 Task: Look for space in Jāmuria, India from 8th June, 2023 to 19th June, 2023 for 1 adult in price range Rs.5000 to Rs.12000. Place can be shared room with 1  bedroom having 1 bed and 1 bathroom. Property type can be house, flat, guest house, hotel. Booking option can be shelf check-in. Required host language is English.
Action: Mouse moved to (481, 122)
Screenshot: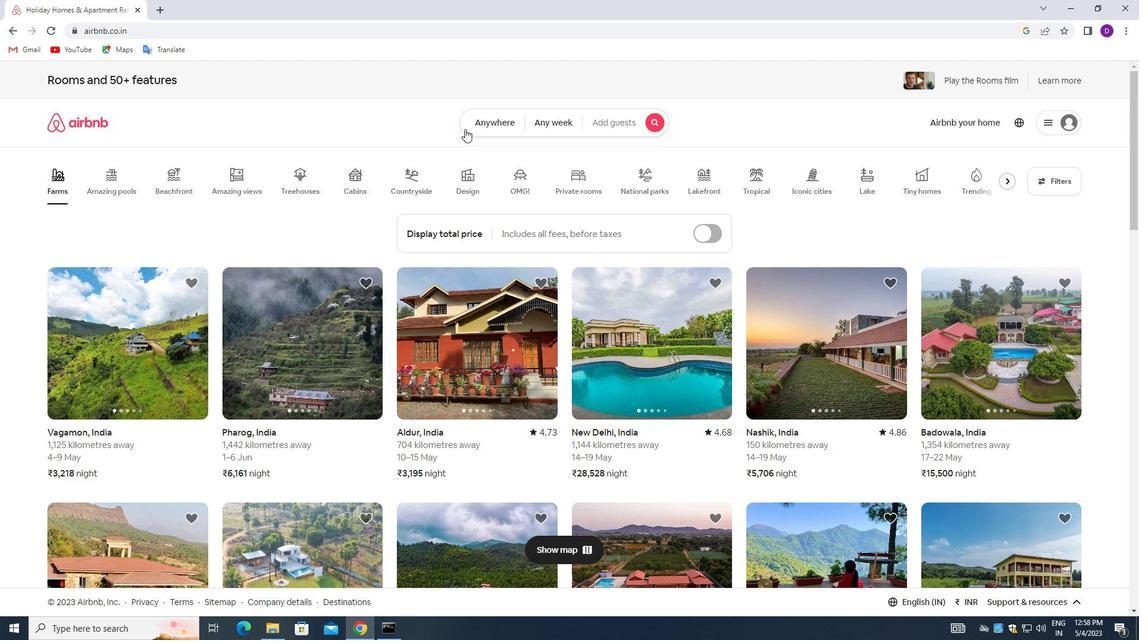 
Action: Mouse pressed left at (481, 122)
Screenshot: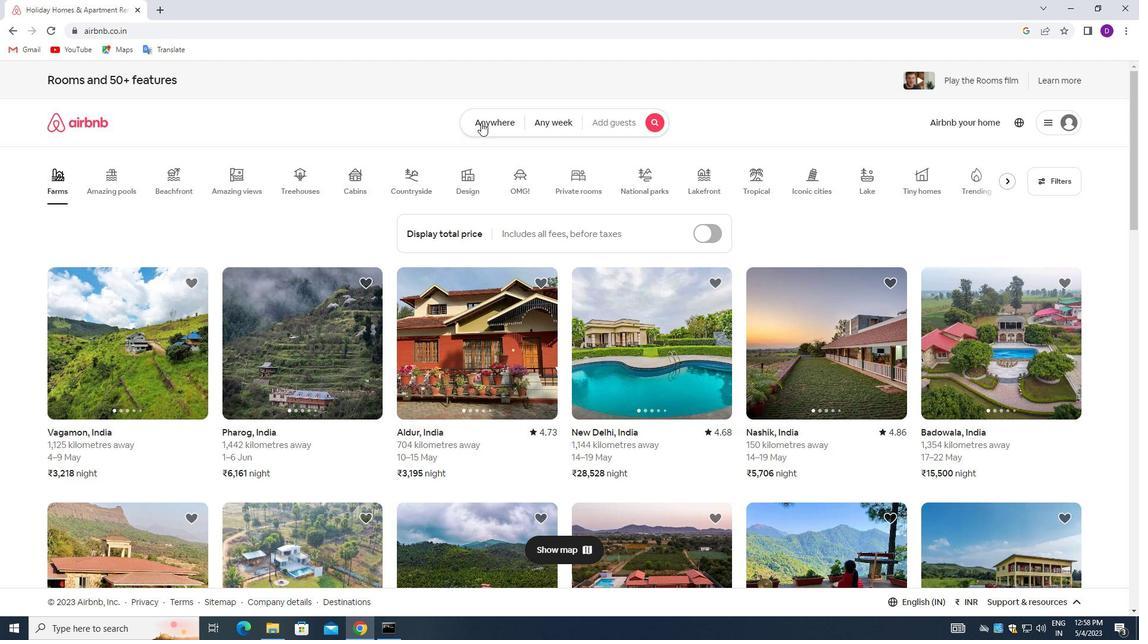 
Action: Mouse moved to (435, 163)
Screenshot: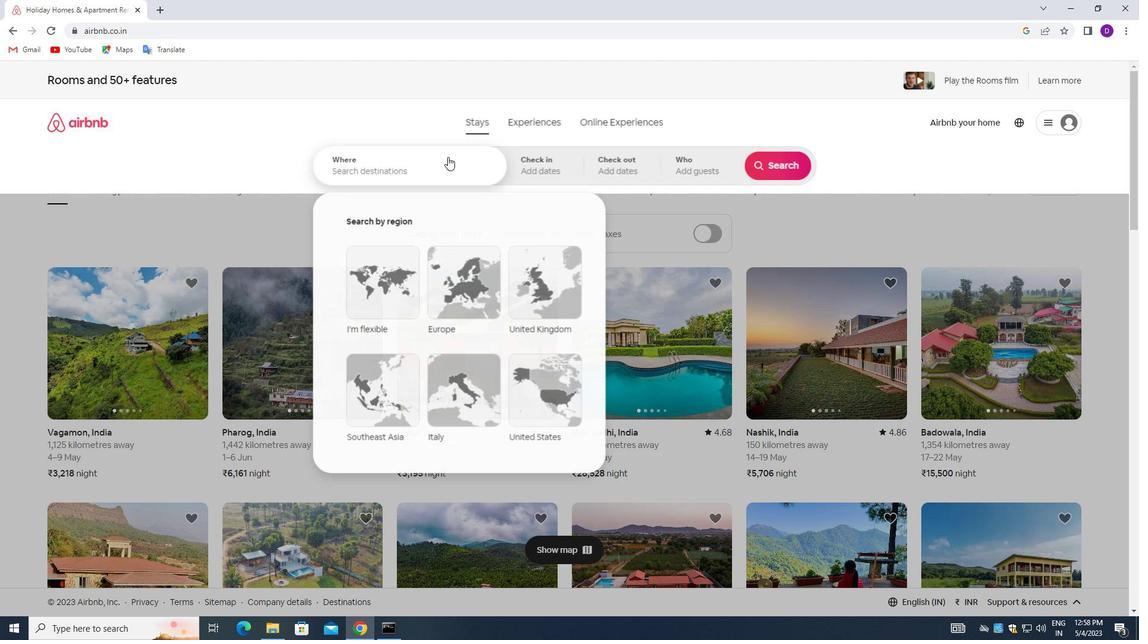 
Action: Mouse pressed left at (435, 163)
Screenshot: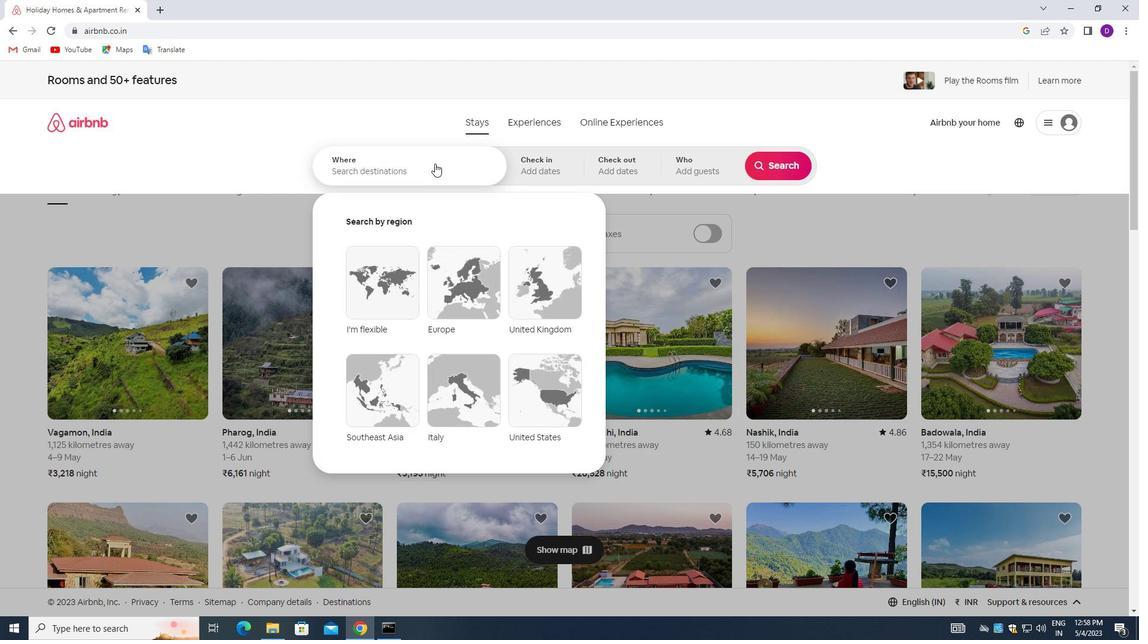 
Action: Mouse moved to (256, 160)
Screenshot: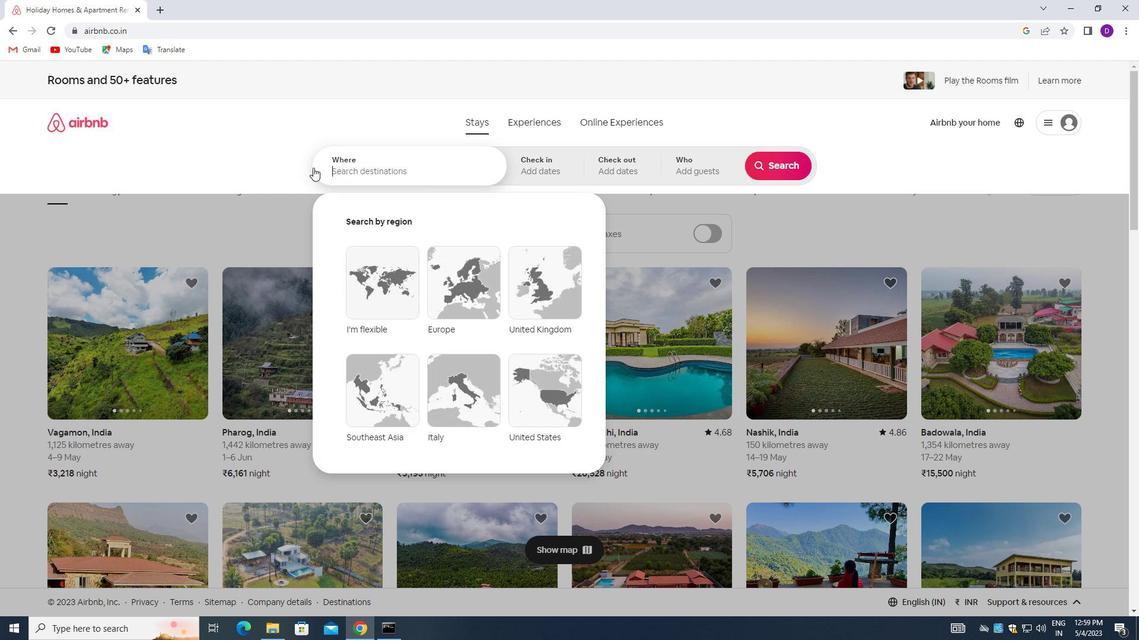 
Action: Key pressed <Key.shift>JAMURIA,<Key.space><Key.shift>INDIA<Key.enter>
Screenshot: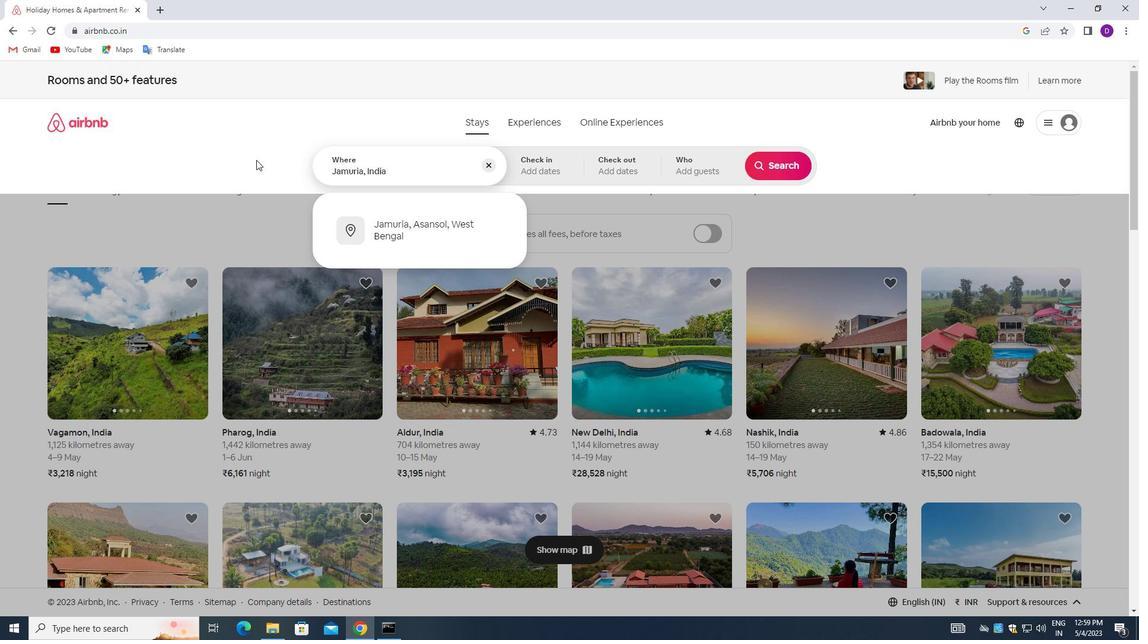 
Action: Mouse moved to (712, 337)
Screenshot: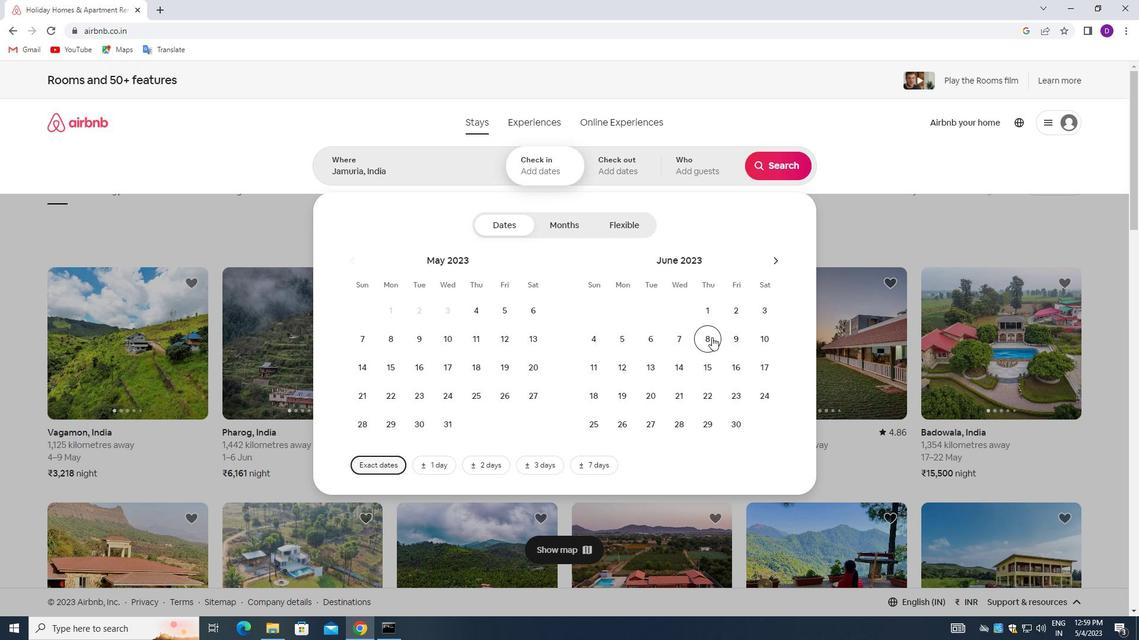 
Action: Mouse pressed left at (712, 337)
Screenshot: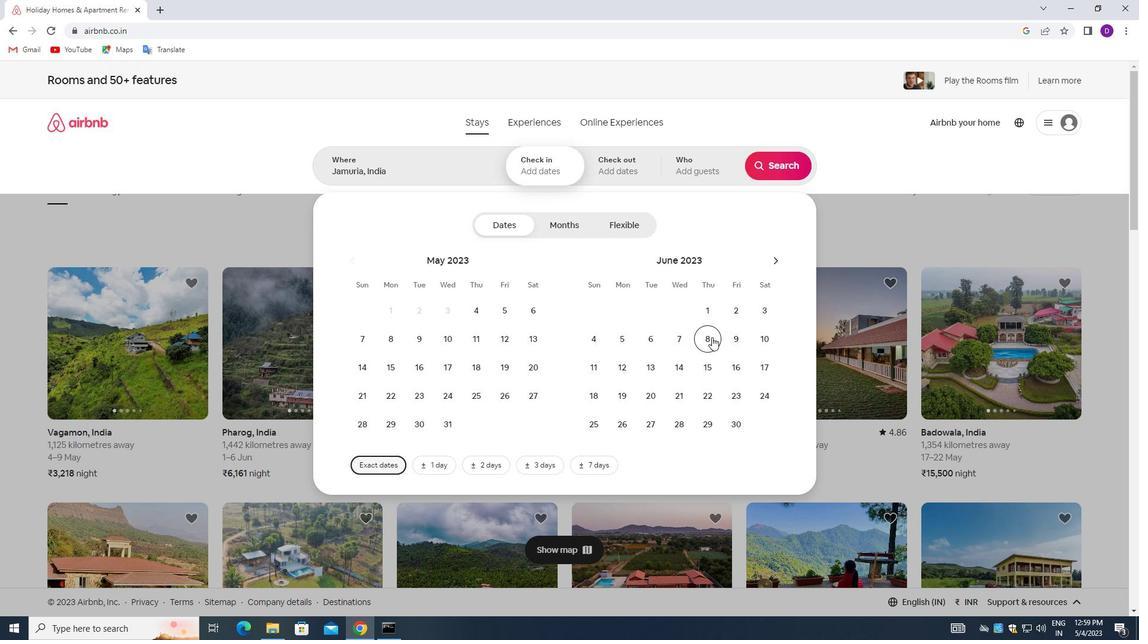
Action: Mouse moved to (631, 397)
Screenshot: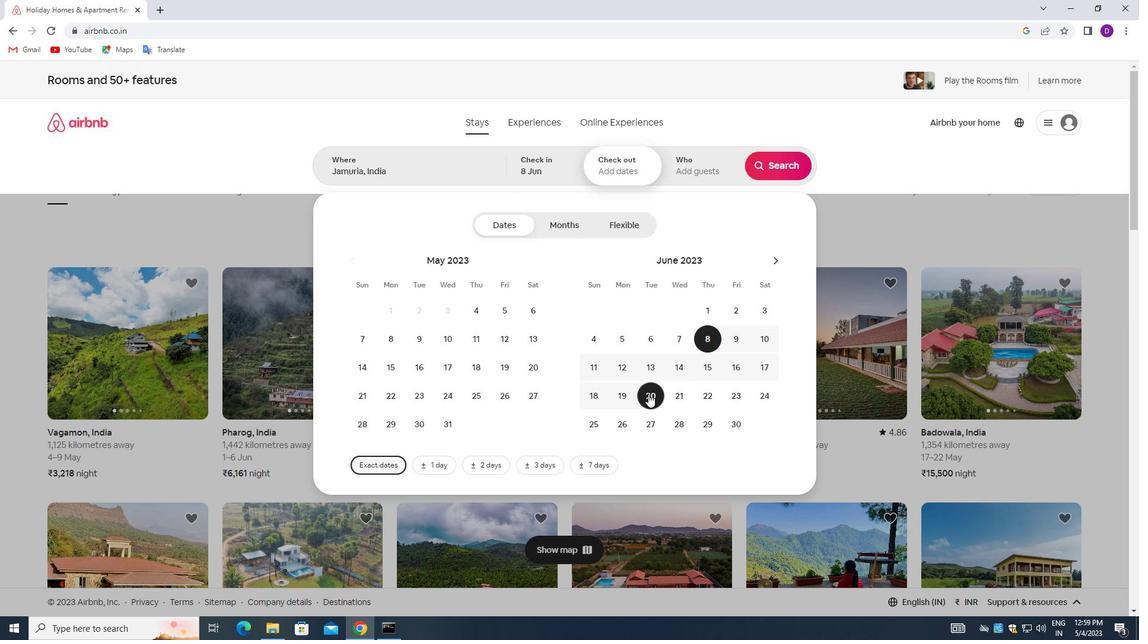 
Action: Mouse pressed left at (631, 397)
Screenshot: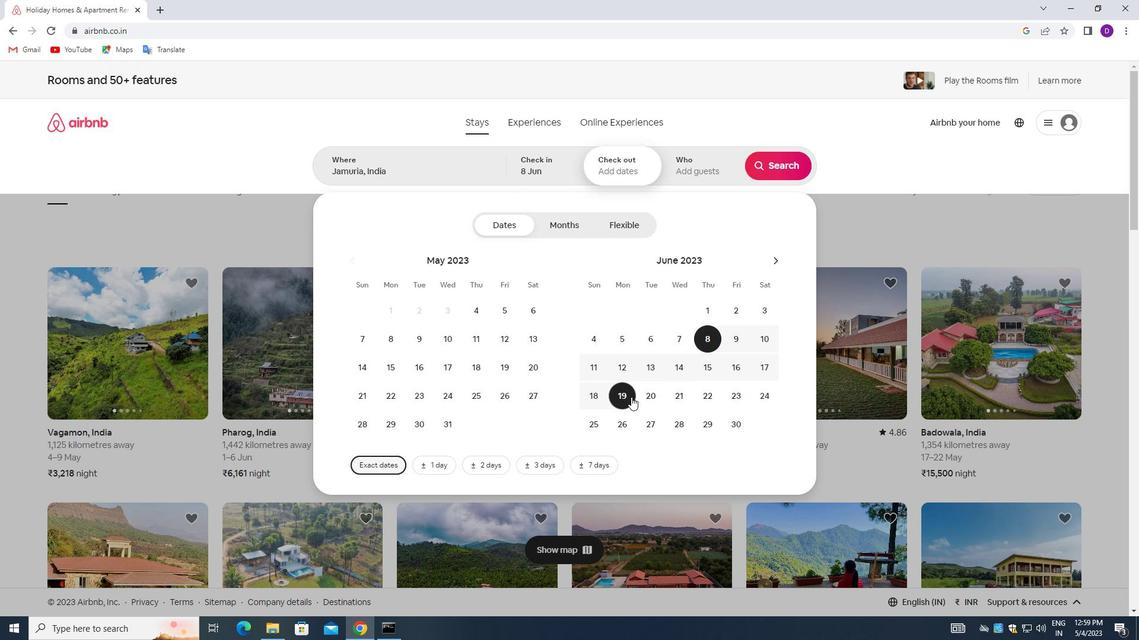 
Action: Mouse moved to (690, 167)
Screenshot: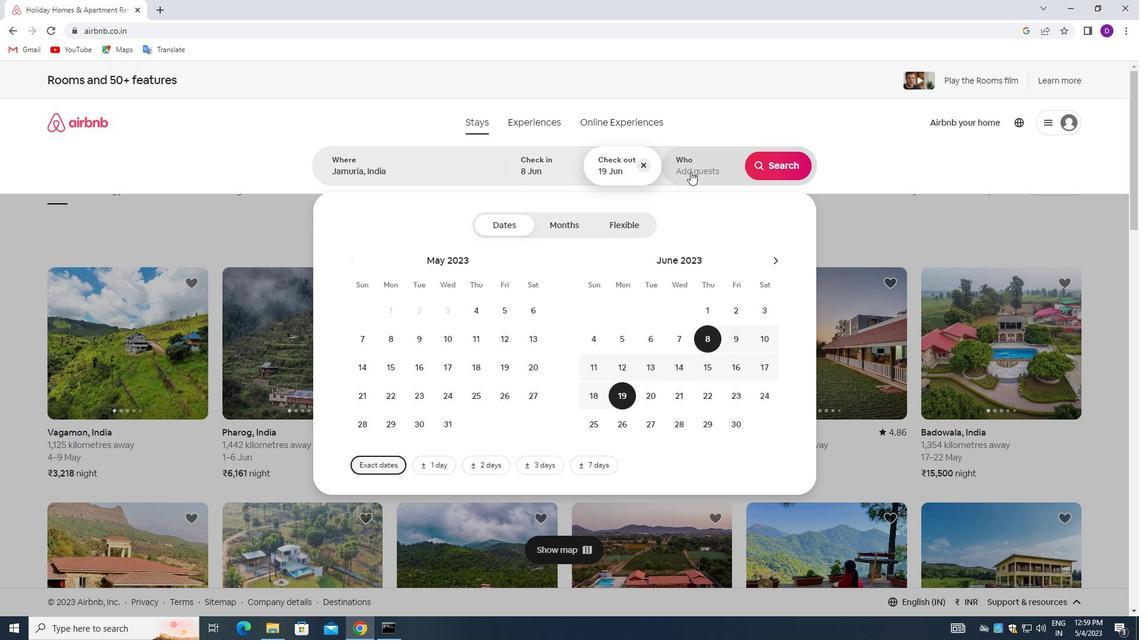
Action: Mouse pressed left at (690, 167)
Screenshot: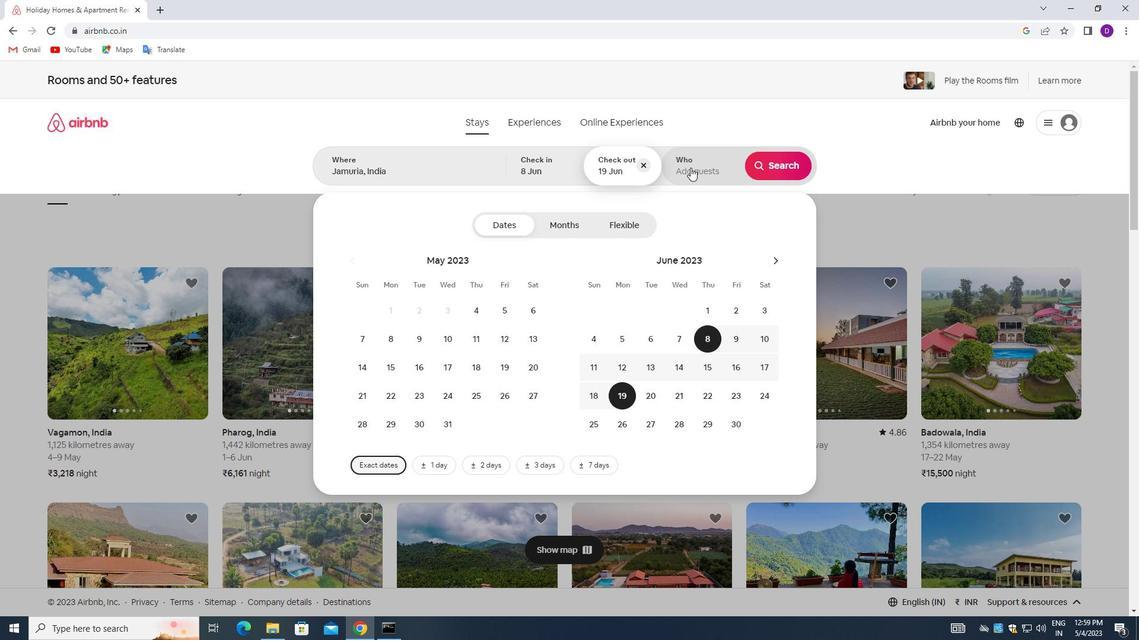 
Action: Mouse moved to (785, 224)
Screenshot: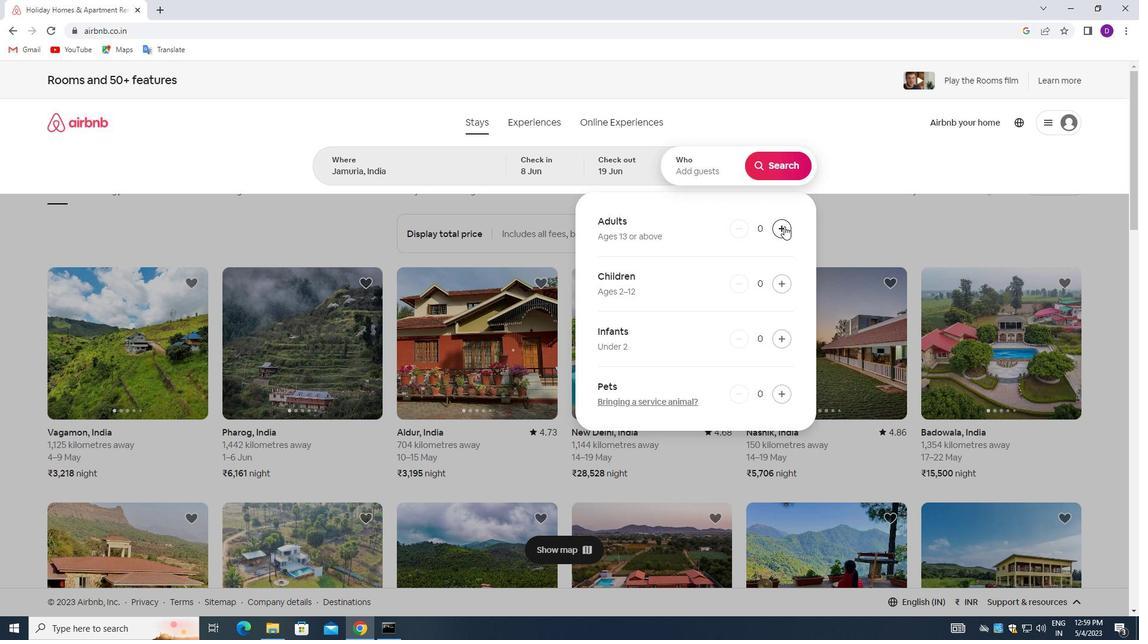 
Action: Mouse pressed left at (785, 224)
Screenshot: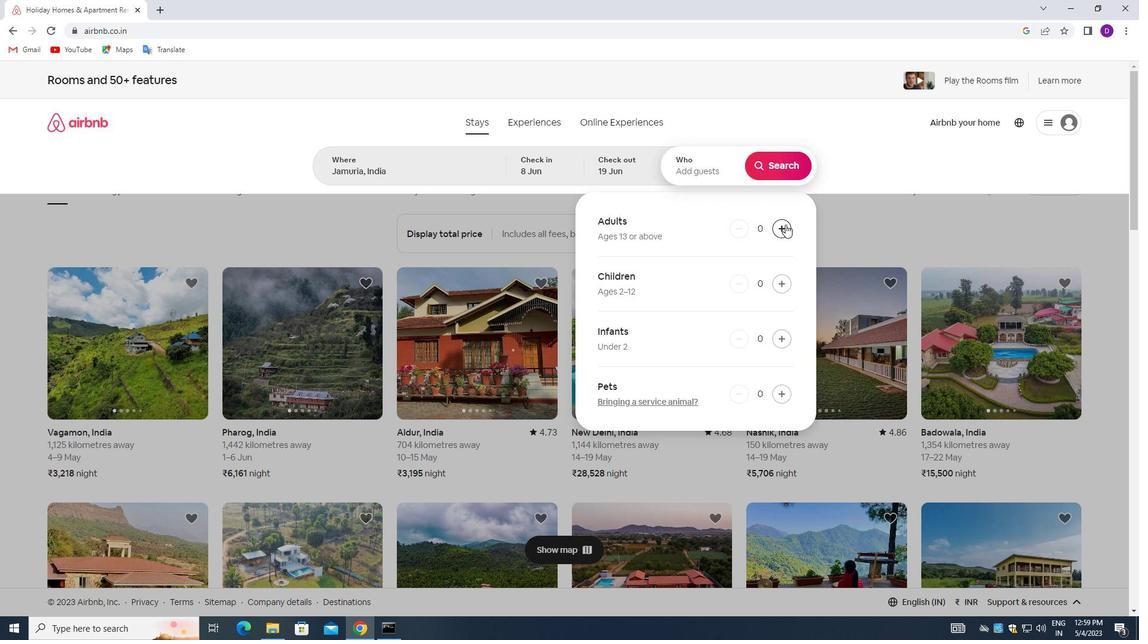 
Action: Mouse moved to (775, 162)
Screenshot: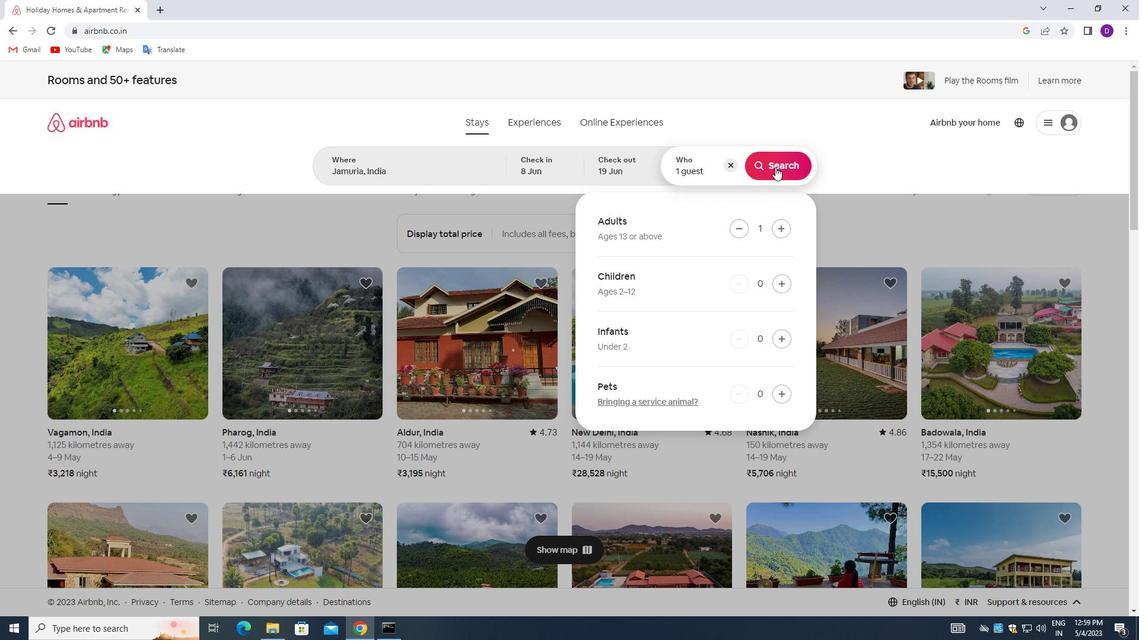 
Action: Mouse pressed left at (775, 162)
Screenshot: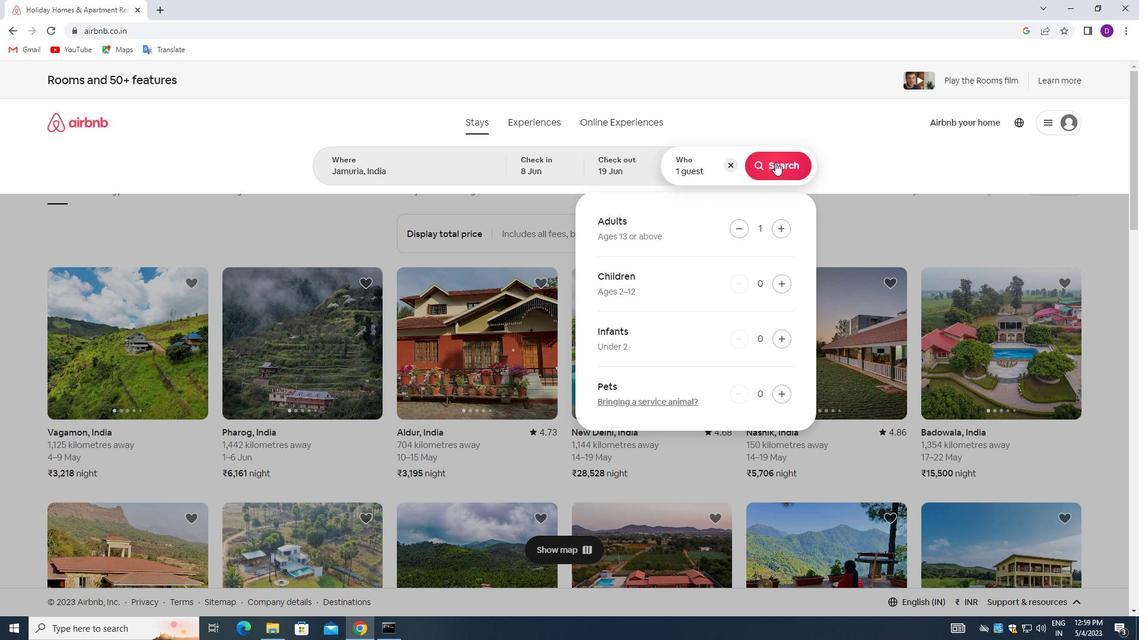 
Action: Mouse moved to (1068, 129)
Screenshot: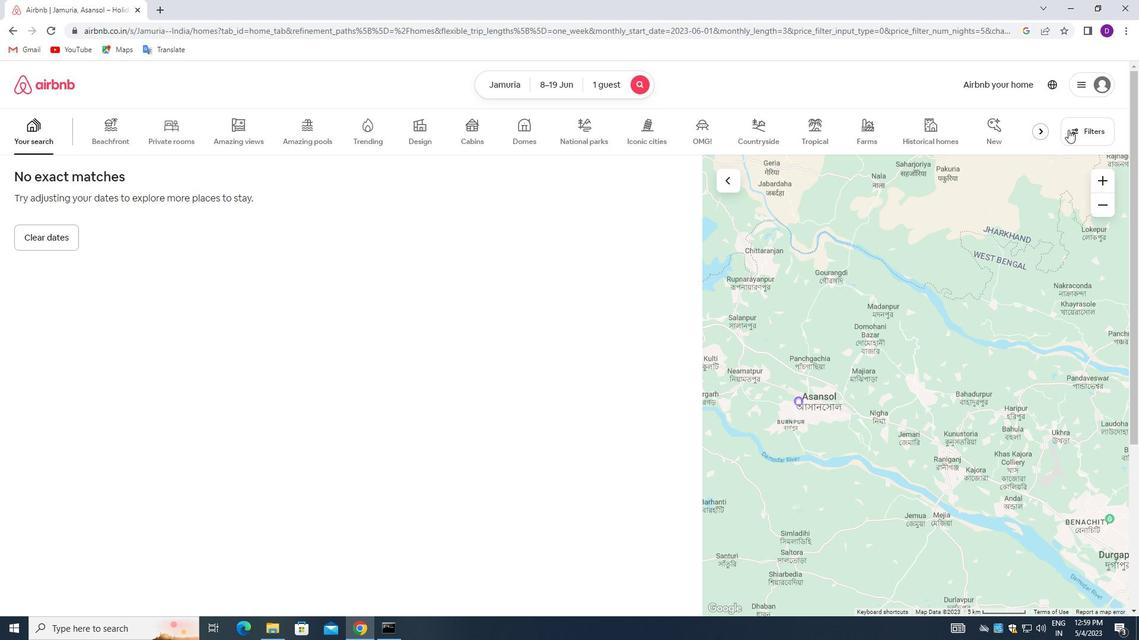 
Action: Mouse pressed left at (1068, 129)
Screenshot: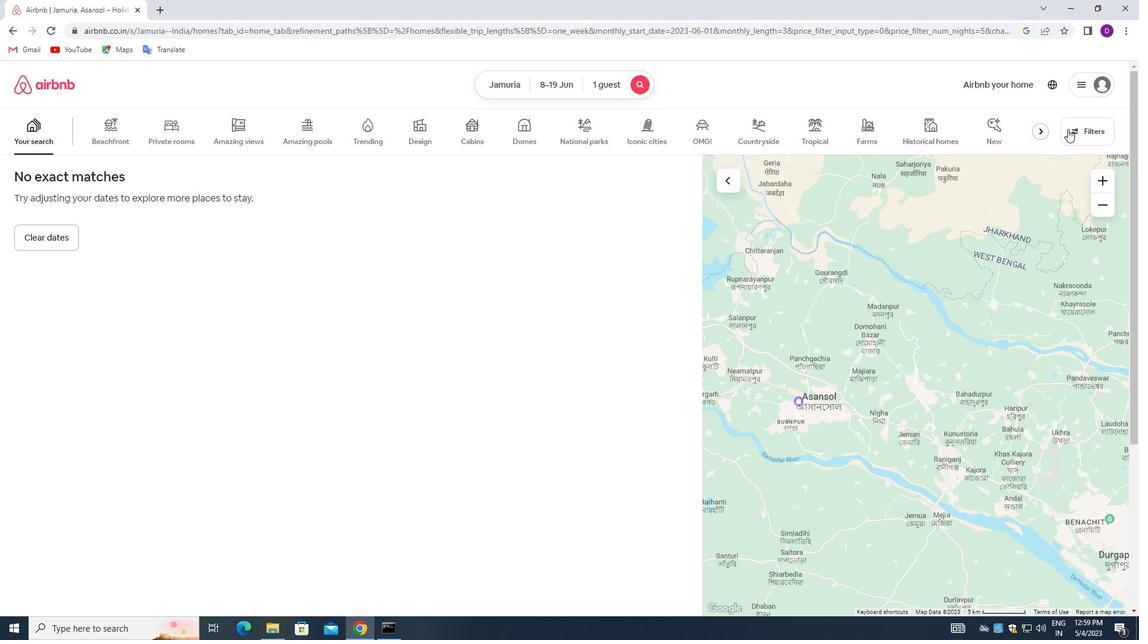 
Action: Mouse moved to (413, 205)
Screenshot: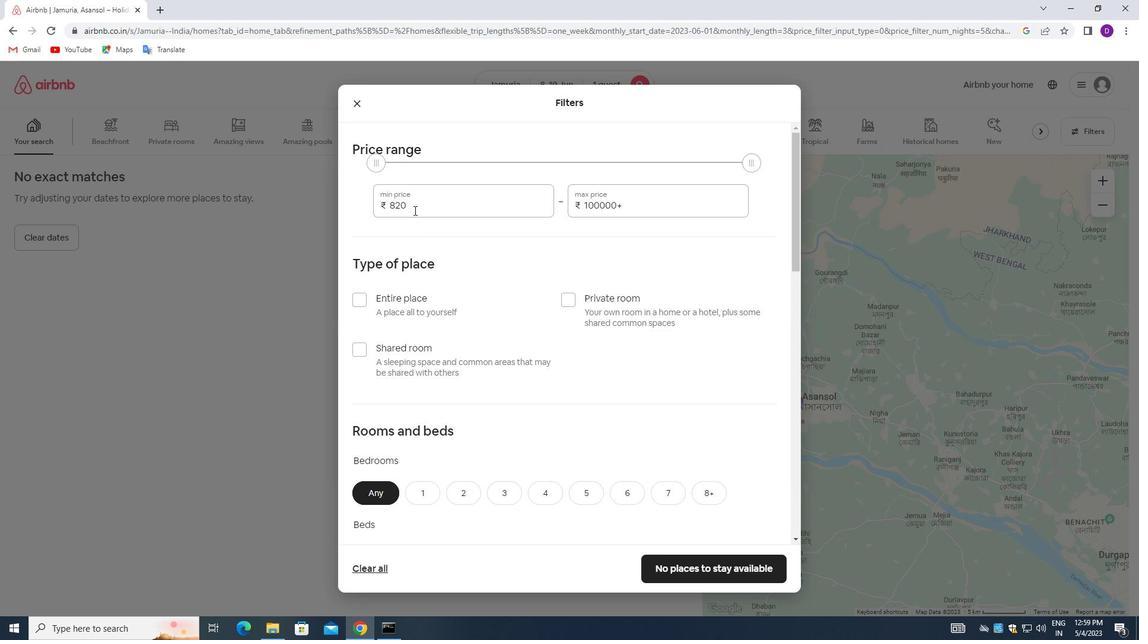 
Action: Mouse pressed left at (413, 205)
Screenshot: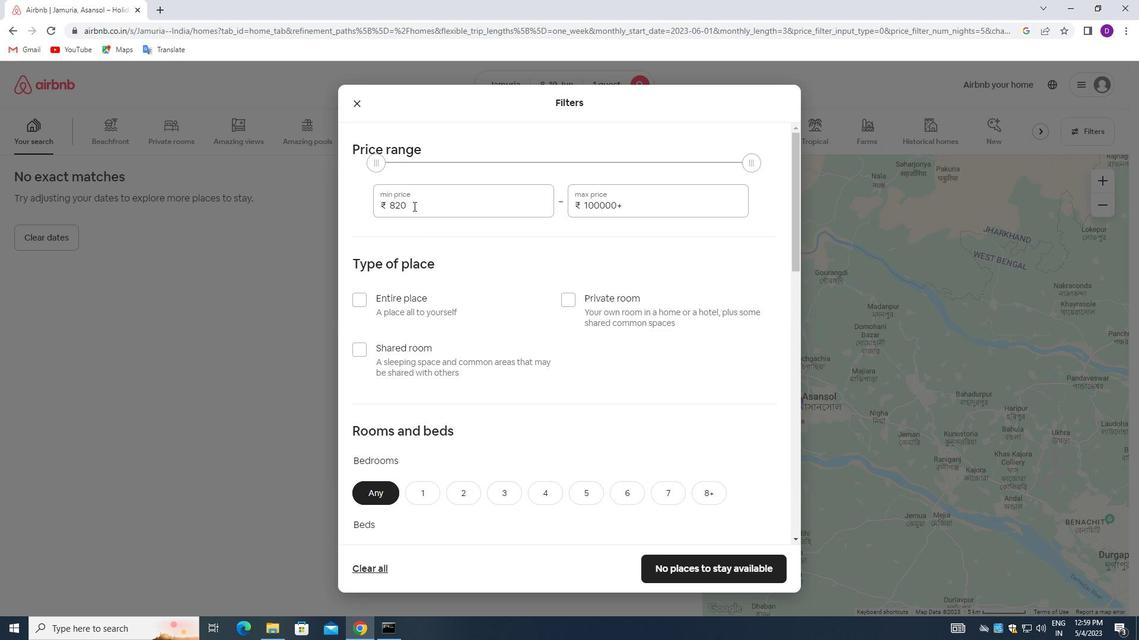 
Action: Mouse moved to (412, 204)
Screenshot: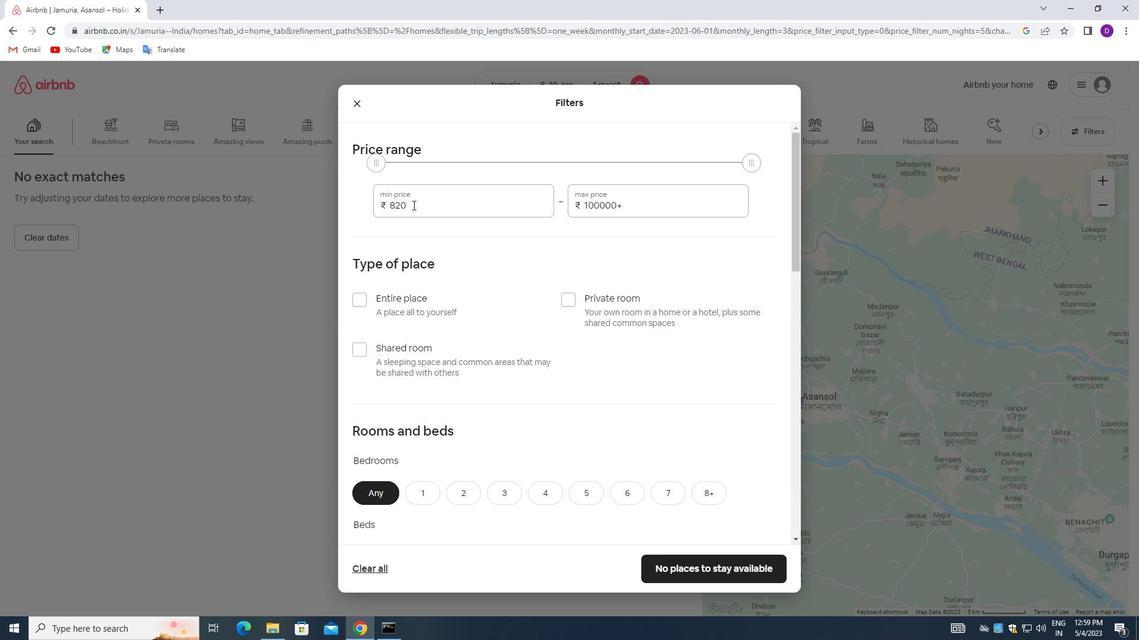 
Action: Mouse pressed left at (412, 204)
Screenshot: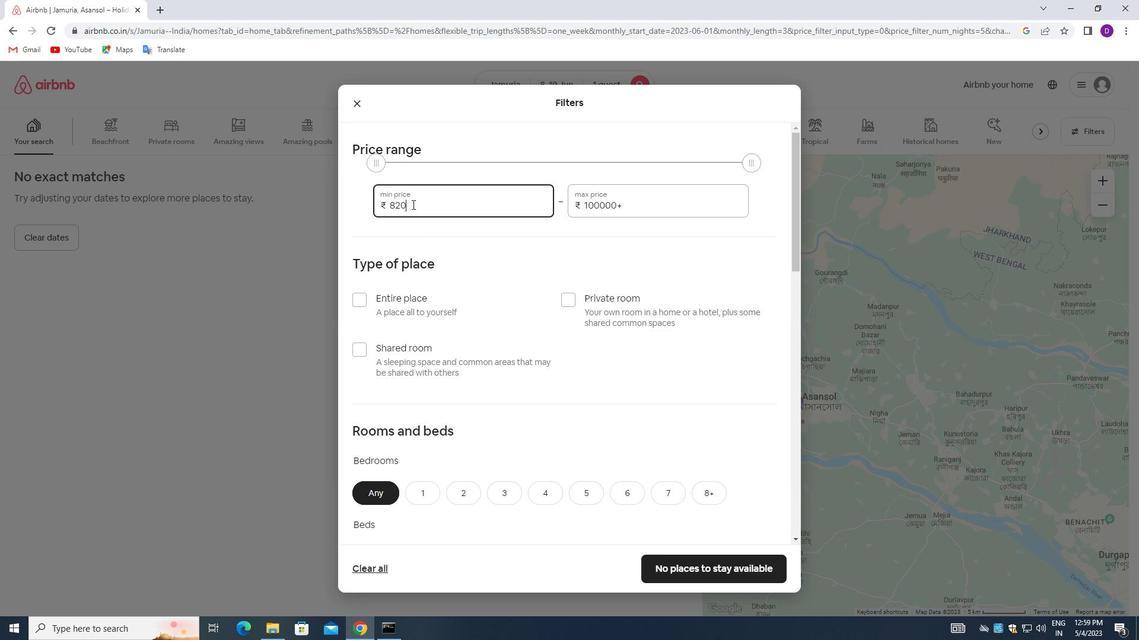 
Action: Key pressed 5000<Key.tab>12000
Screenshot: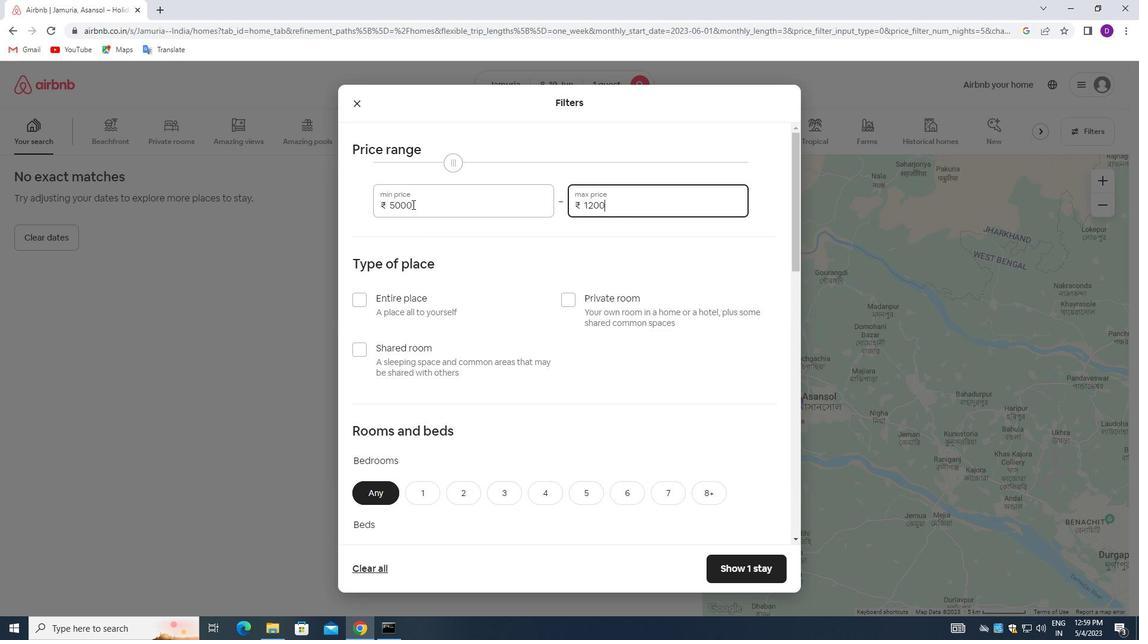 
Action: Mouse moved to (563, 321)
Screenshot: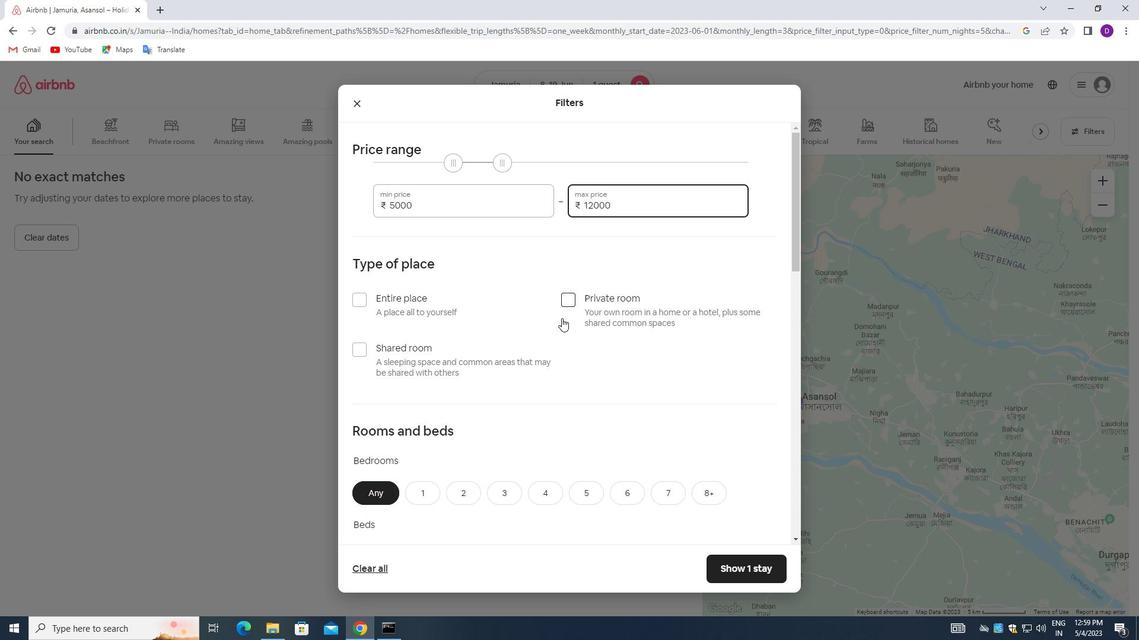 
Action: Mouse scrolled (563, 320) with delta (0, 0)
Screenshot: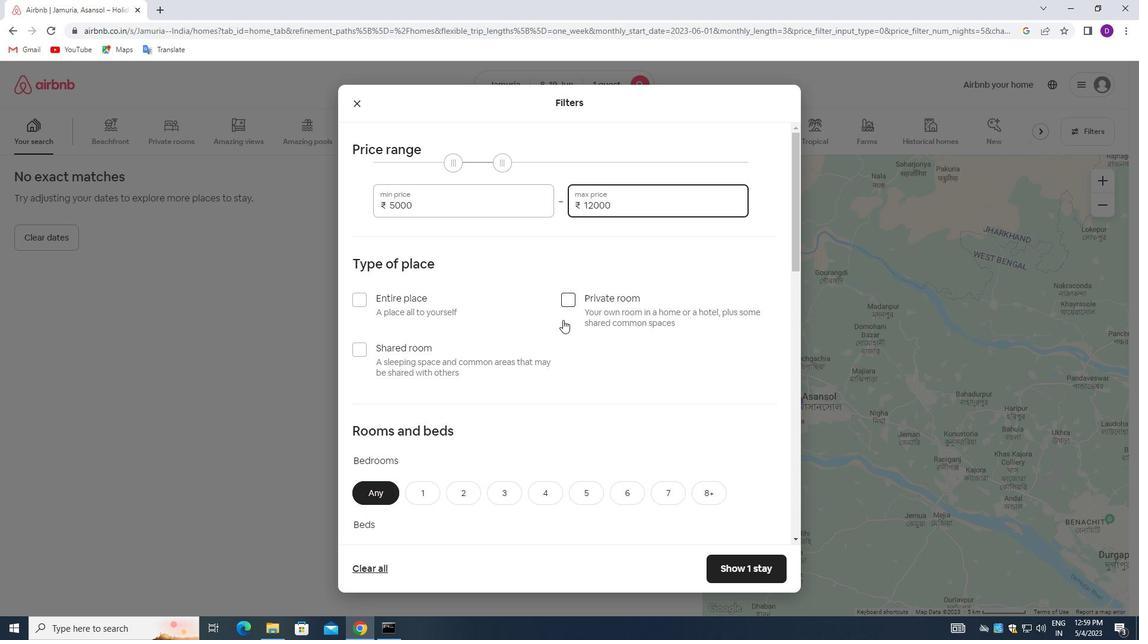
Action: Mouse moved to (559, 362)
Screenshot: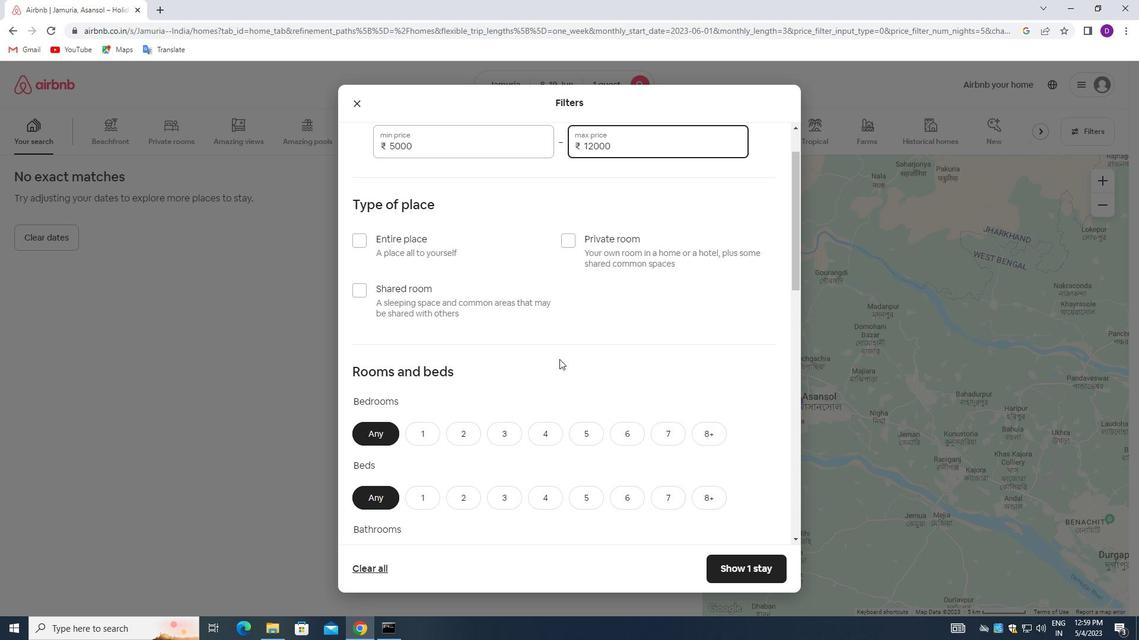 
Action: Mouse scrolled (559, 362) with delta (0, 0)
Screenshot: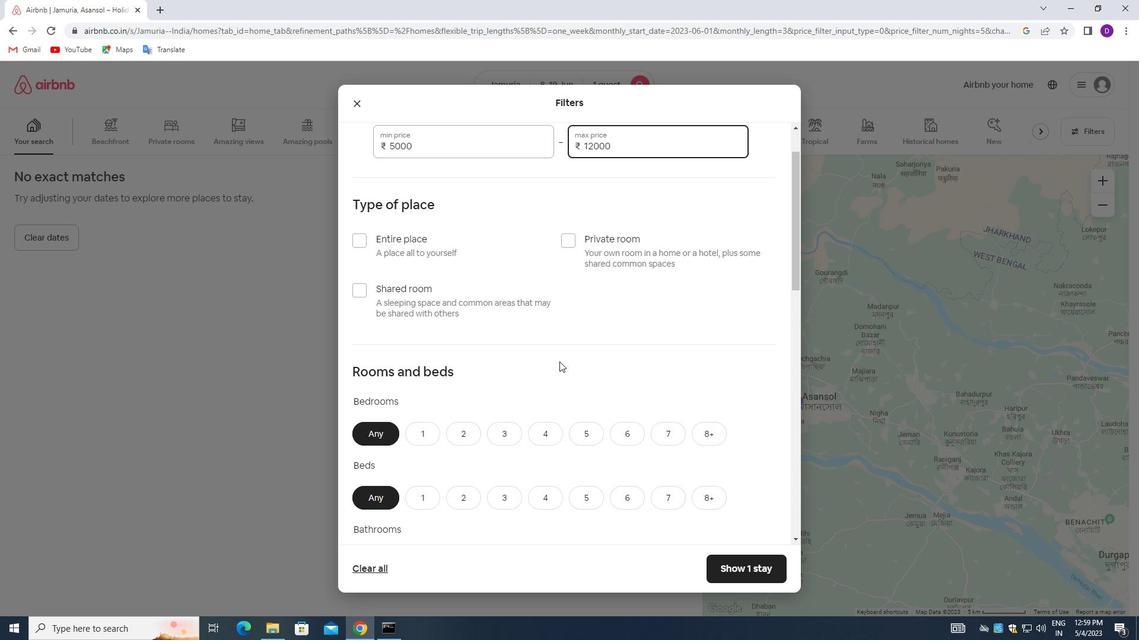 
Action: Mouse moved to (570, 354)
Screenshot: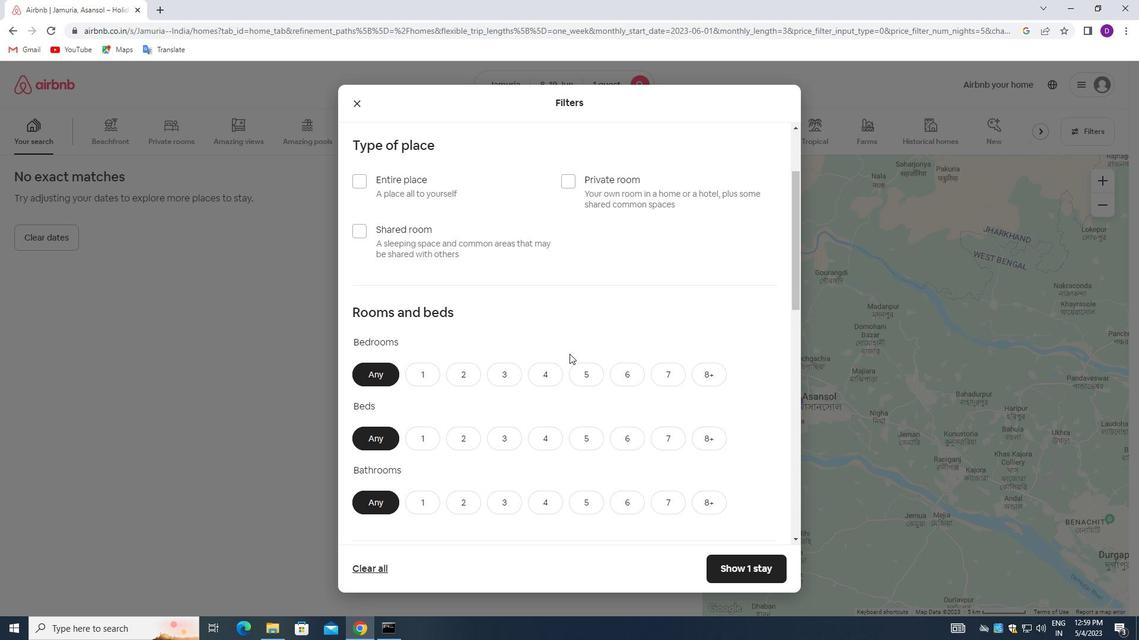 
Action: Mouse scrolled (570, 353) with delta (0, 0)
Screenshot: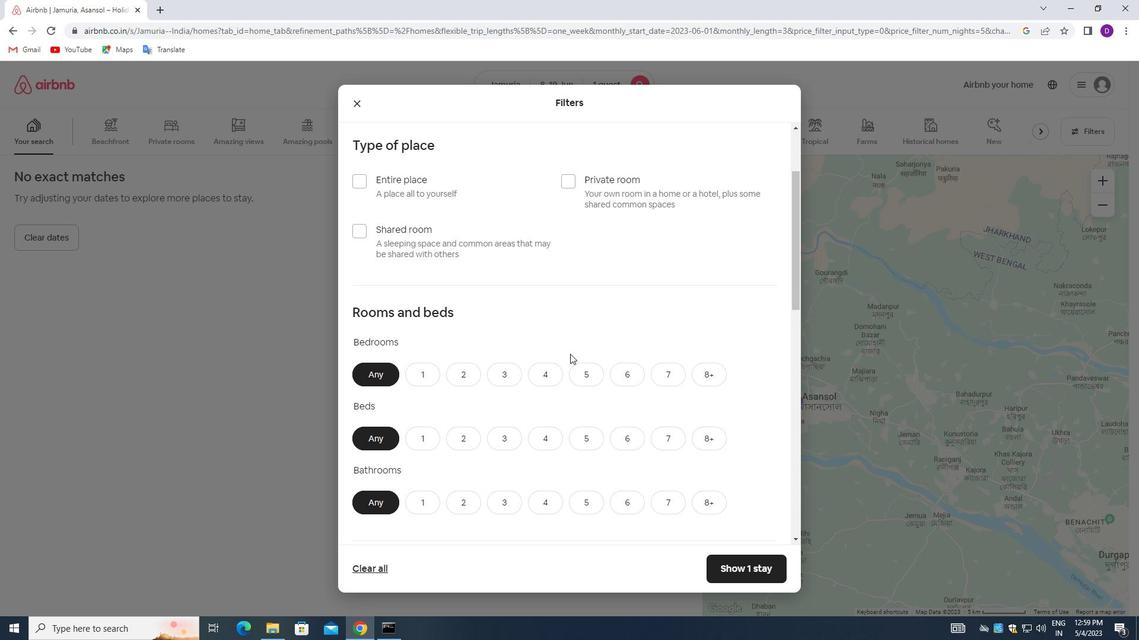 
Action: Mouse moved to (489, 330)
Screenshot: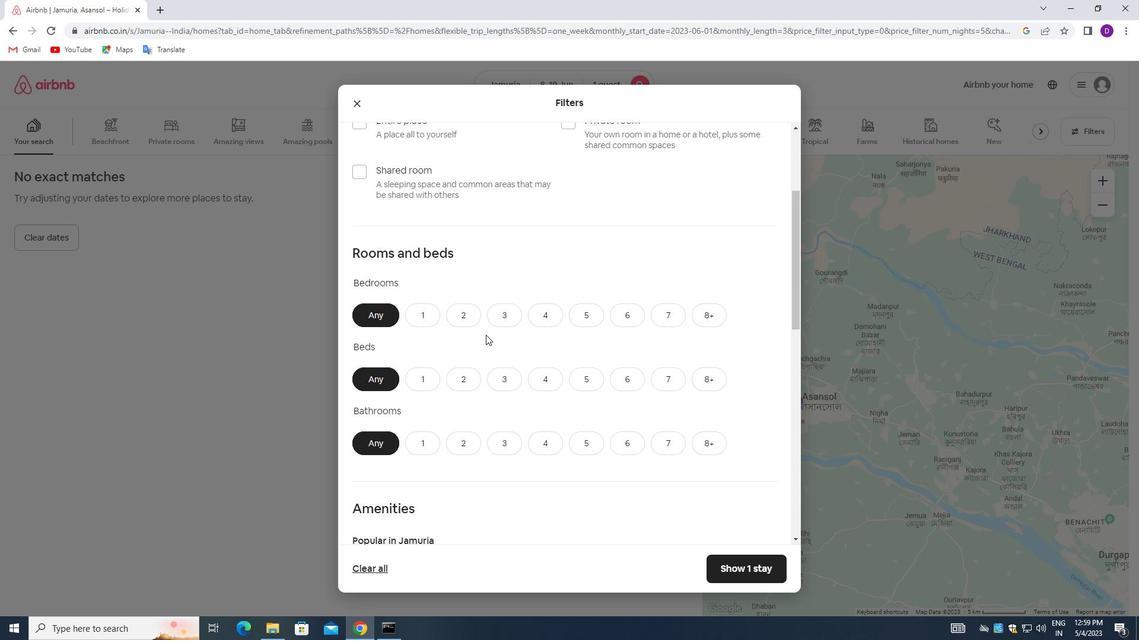 
Action: Mouse scrolled (489, 331) with delta (0, 0)
Screenshot: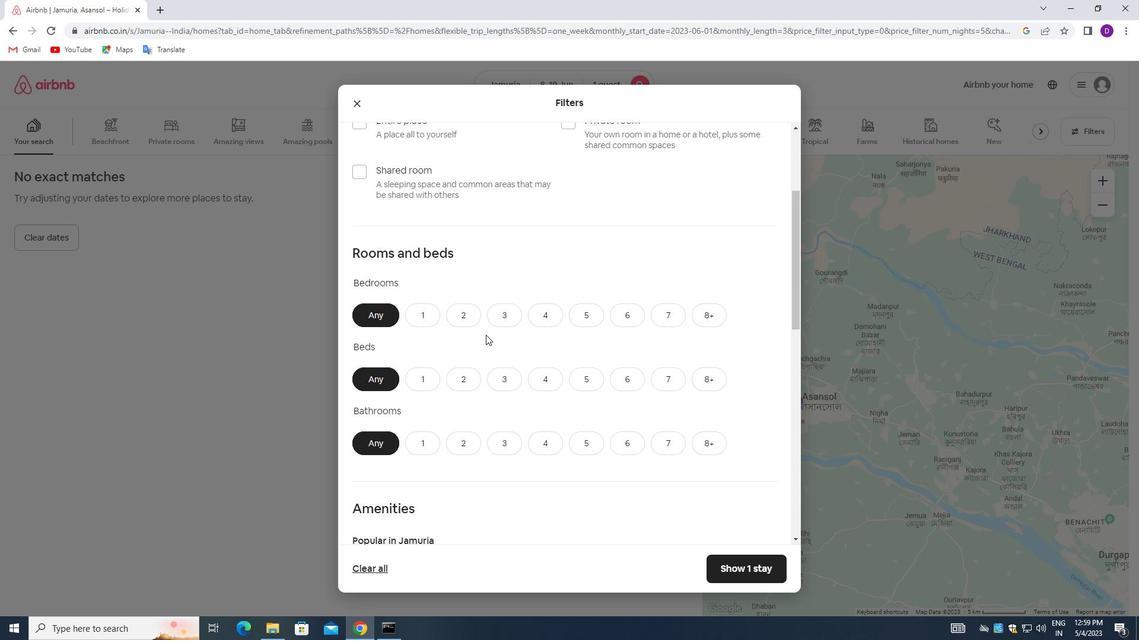 
Action: Mouse moved to (360, 227)
Screenshot: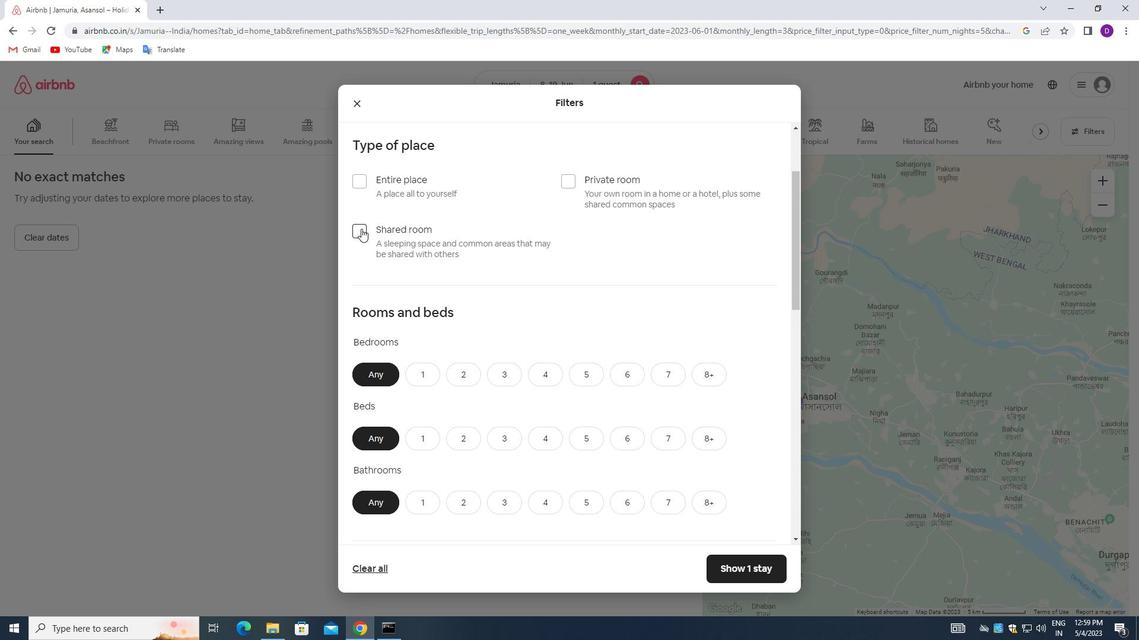 
Action: Mouse pressed left at (360, 227)
Screenshot: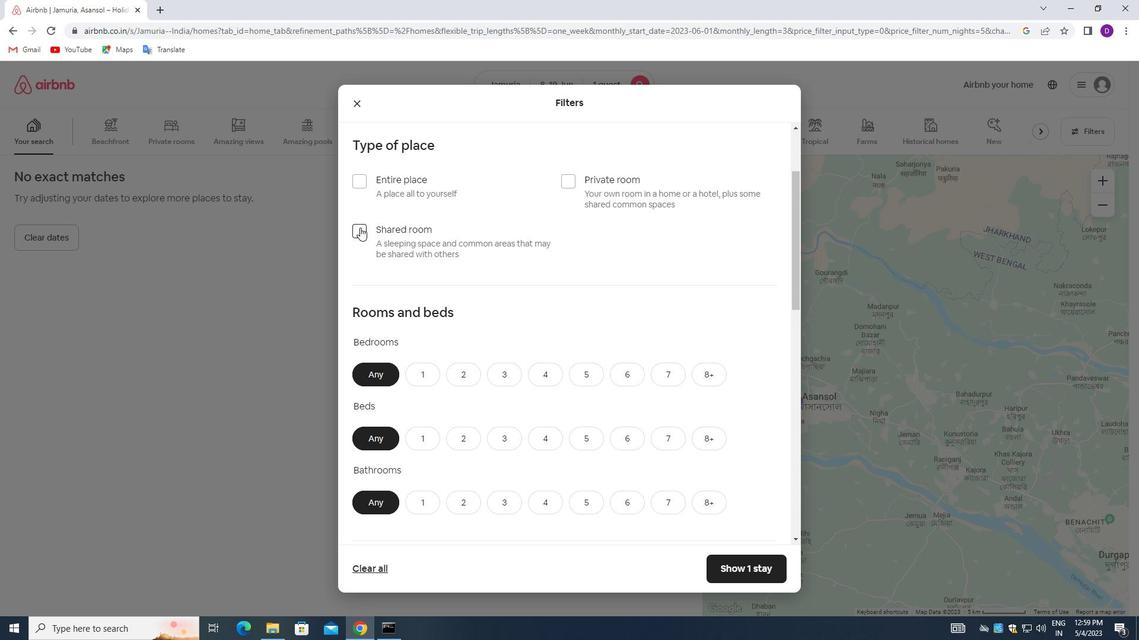 
Action: Mouse moved to (507, 287)
Screenshot: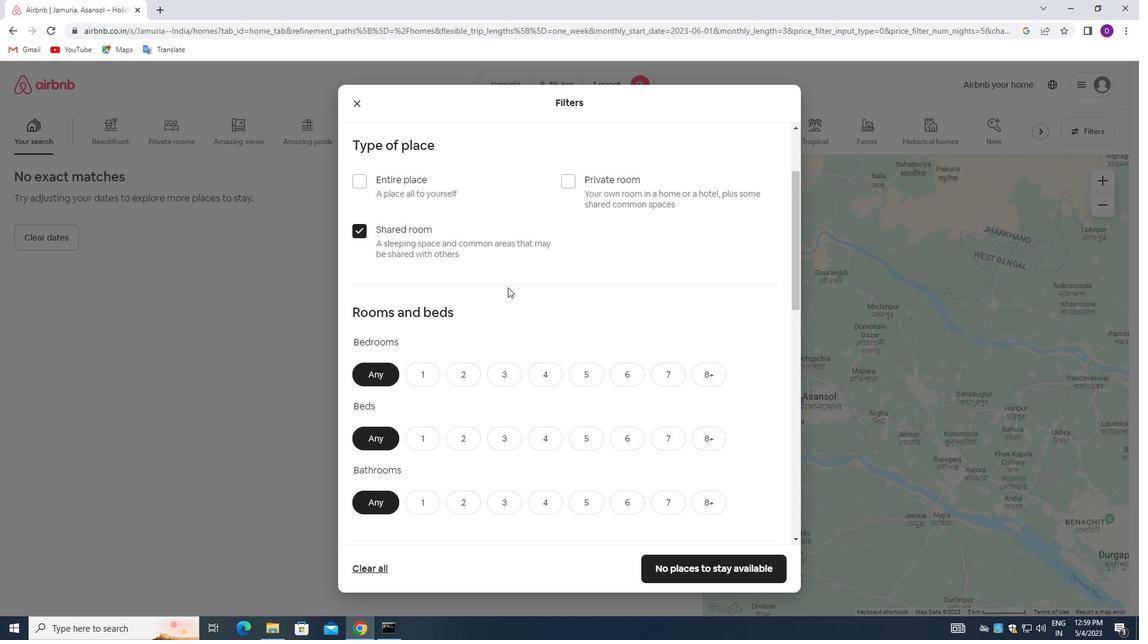 
Action: Mouse scrolled (507, 287) with delta (0, 0)
Screenshot: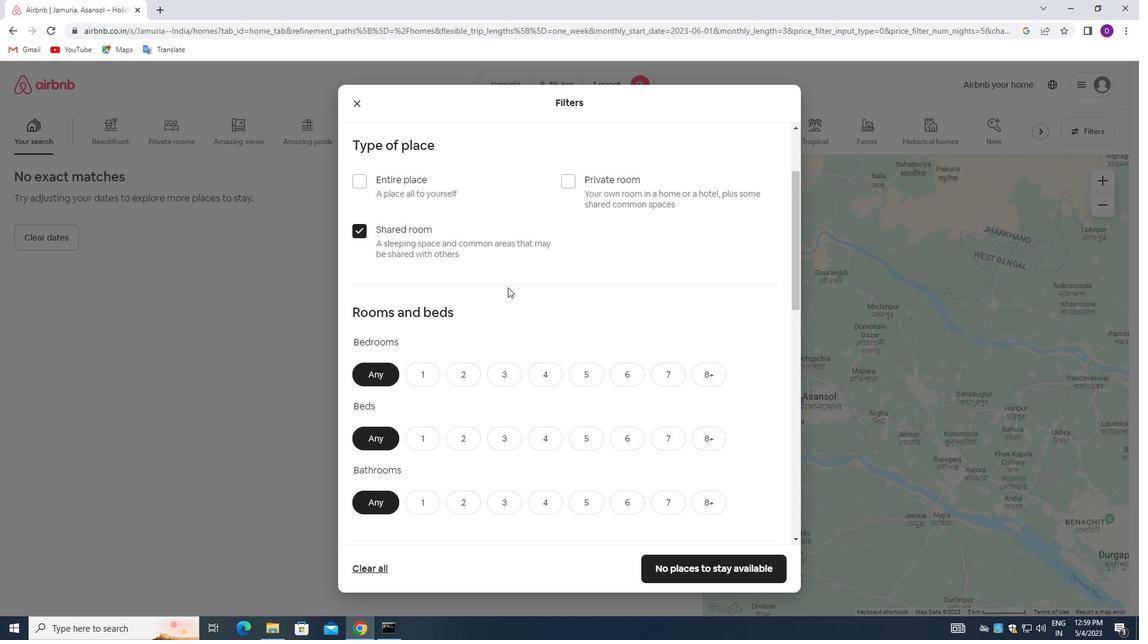 
Action: Mouse moved to (420, 315)
Screenshot: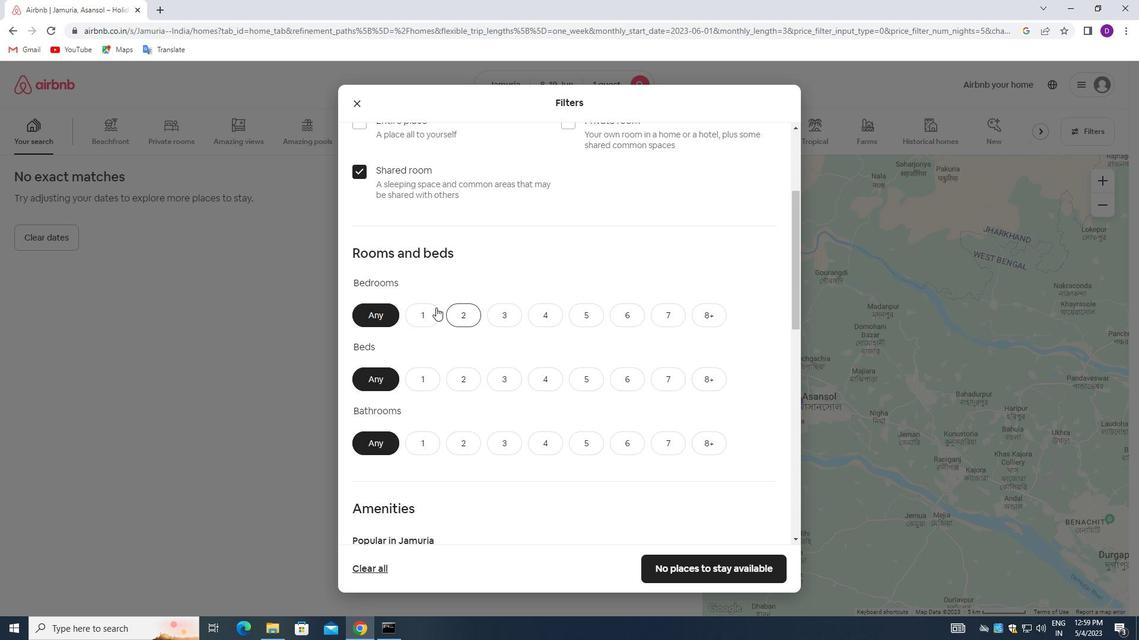 
Action: Mouse pressed left at (420, 315)
Screenshot: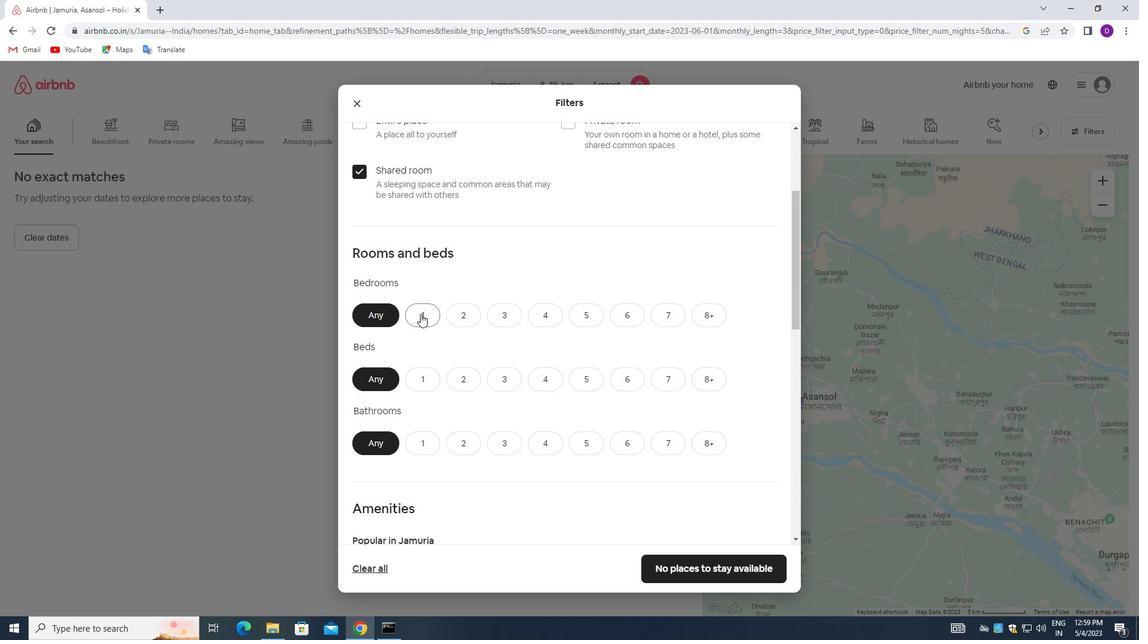 
Action: Mouse moved to (428, 373)
Screenshot: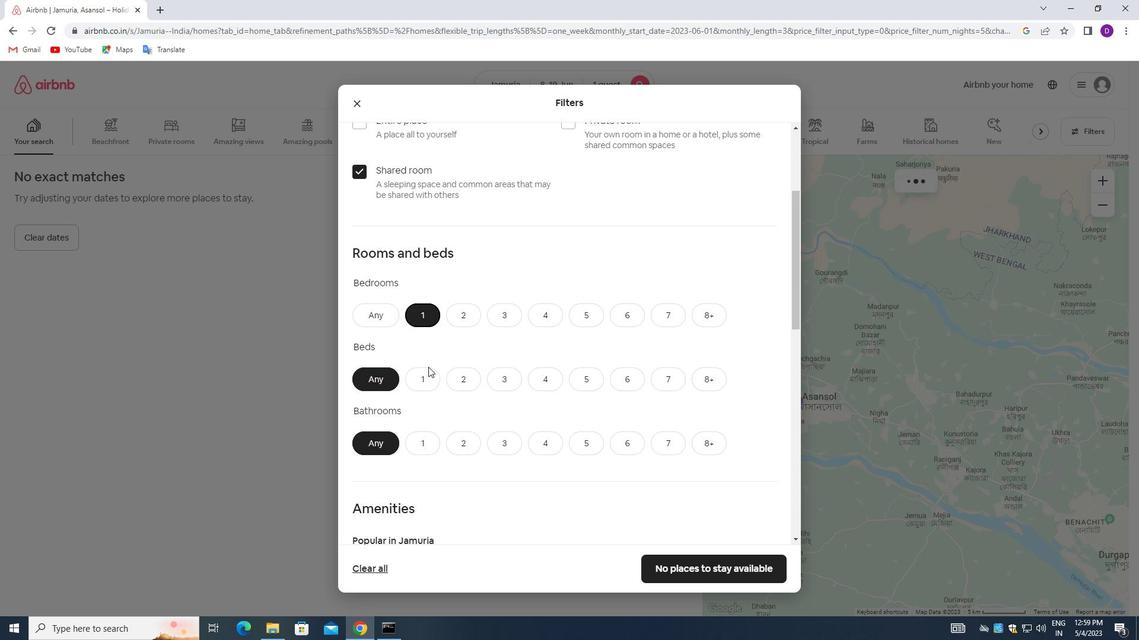 
Action: Mouse pressed left at (428, 373)
Screenshot: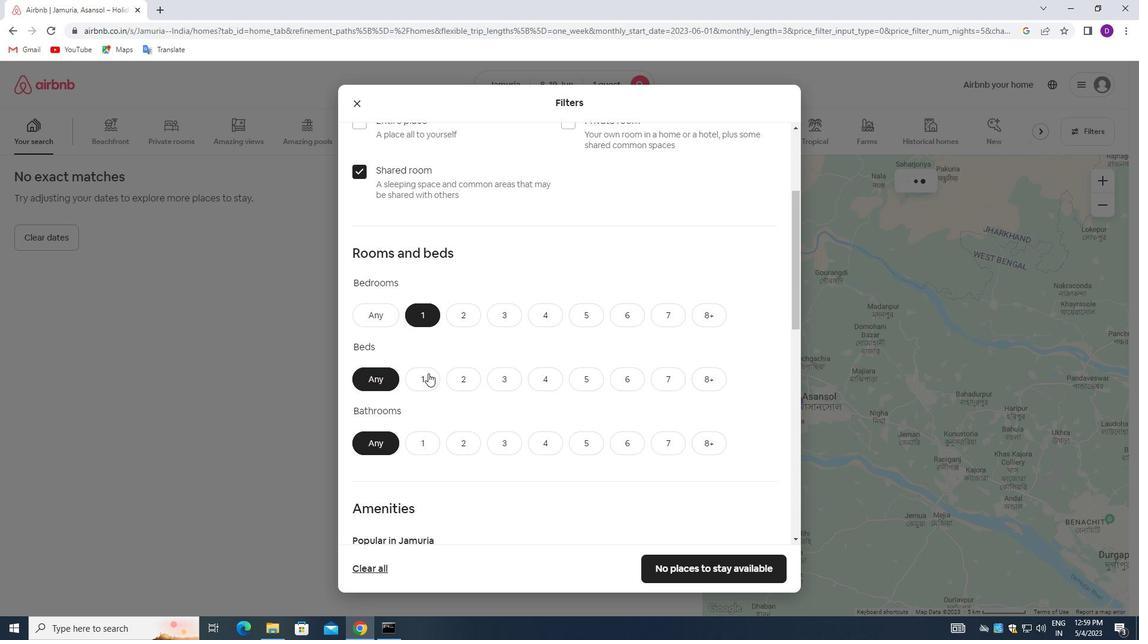 
Action: Mouse moved to (430, 442)
Screenshot: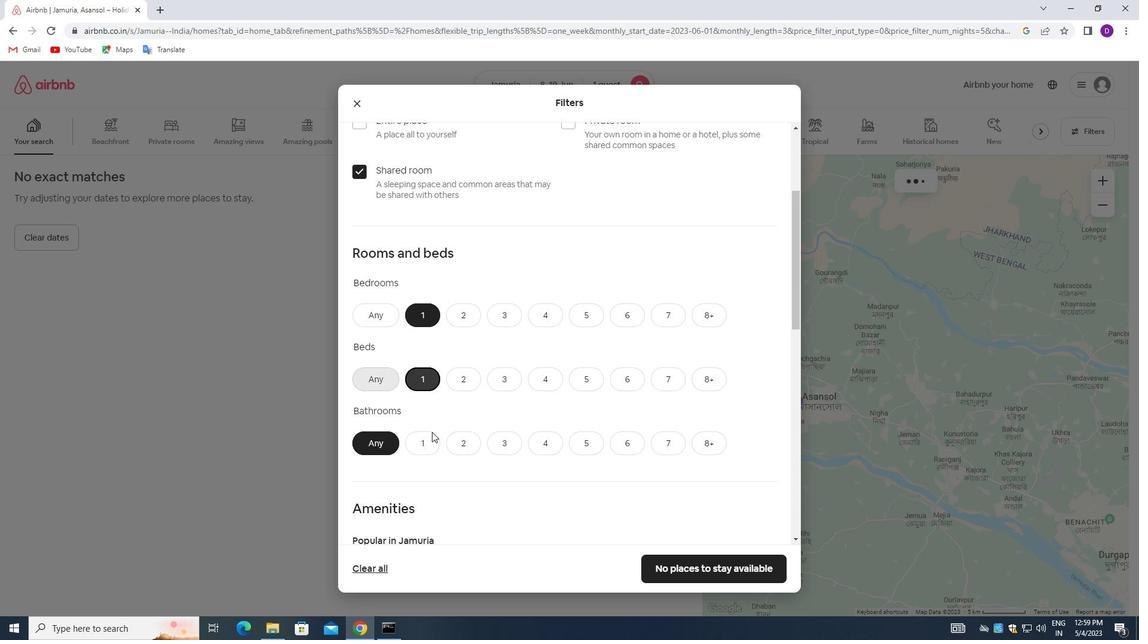 
Action: Mouse pressed left at (430, 442)
Screenshot: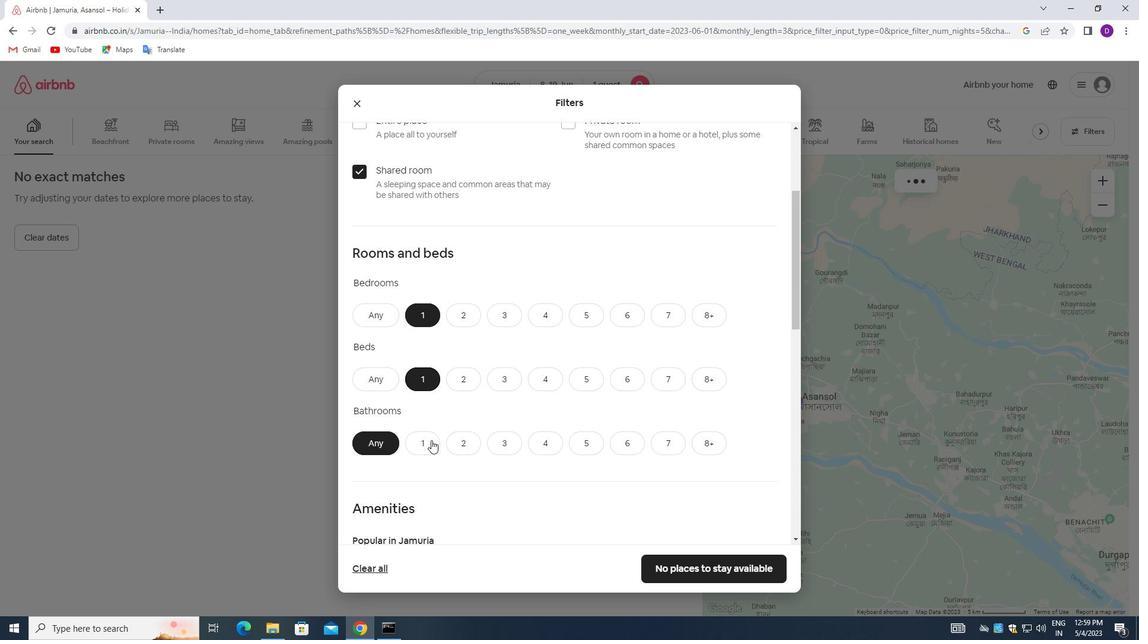 
Action: Mouse moved to (430, 313)
Screenshot: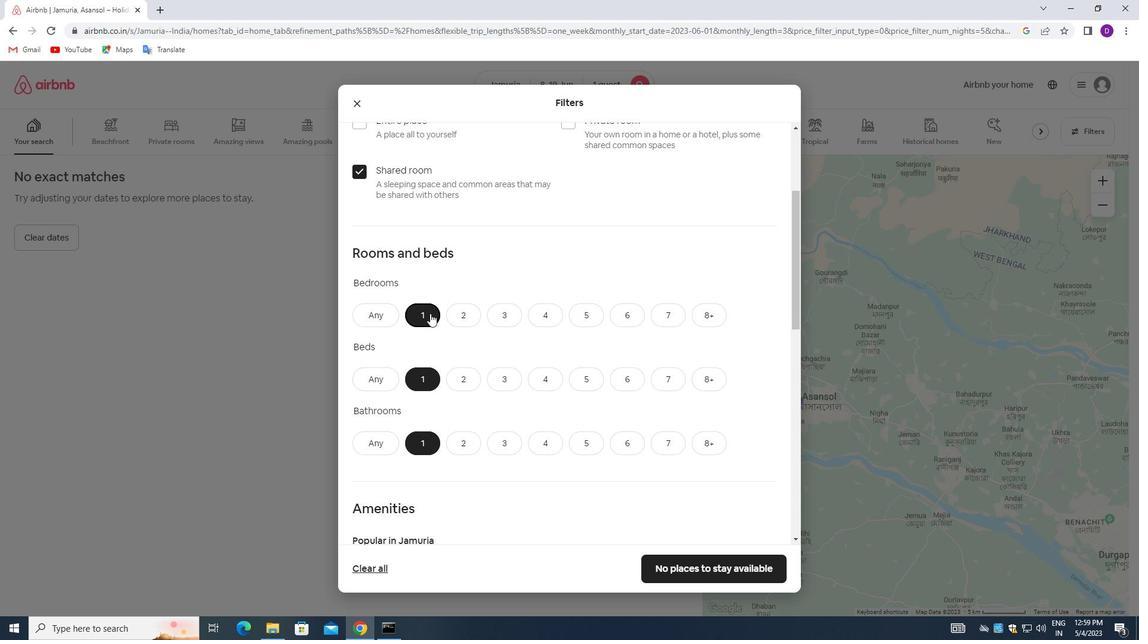 
Action: Mouse scrolled (430, 313) with delta (0, 0)
Screenshot: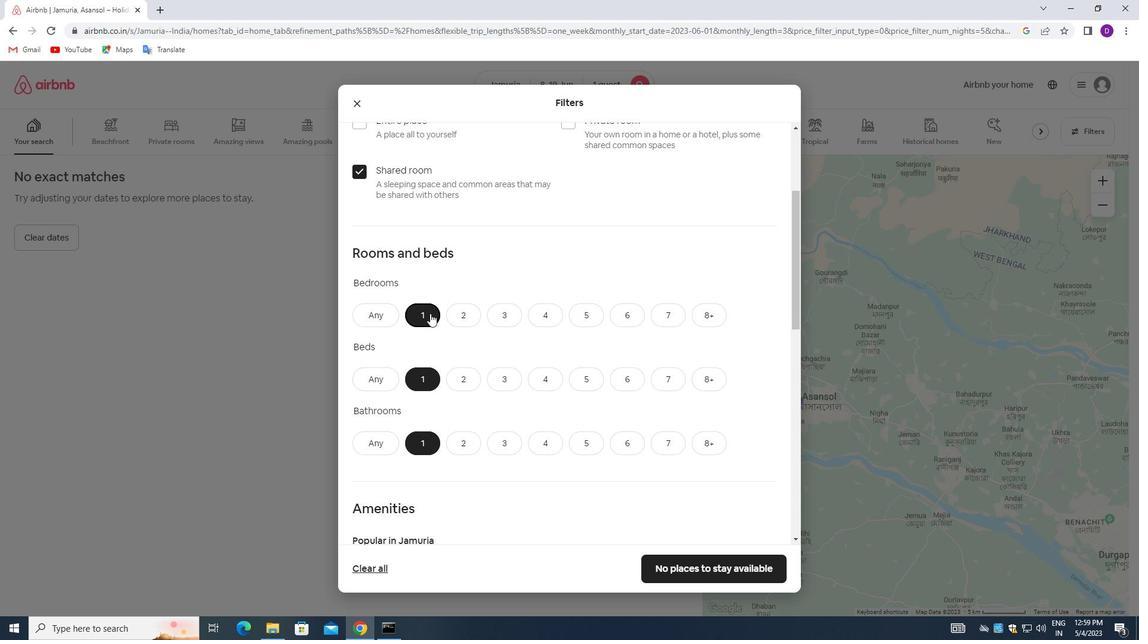 
Action: Mouse moved to (431, 314)
Screenshot: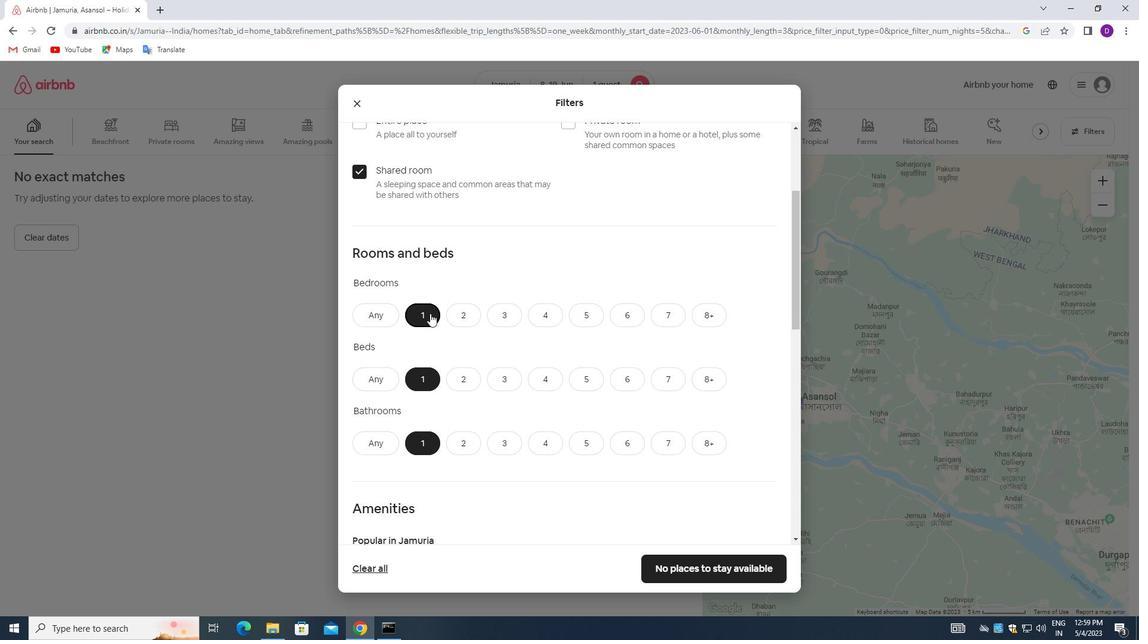 
Action: Mouse scrolled (431, 313) with delta (0, 0)
Screenshot: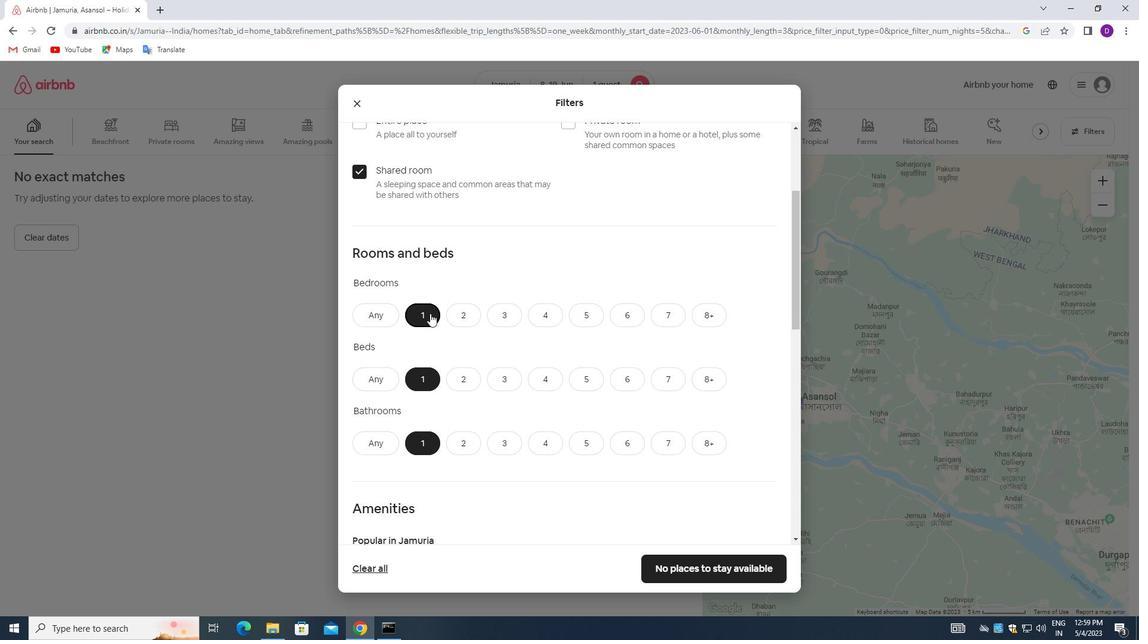 
Action: Mouse moved to (432, 314)
Screenshot: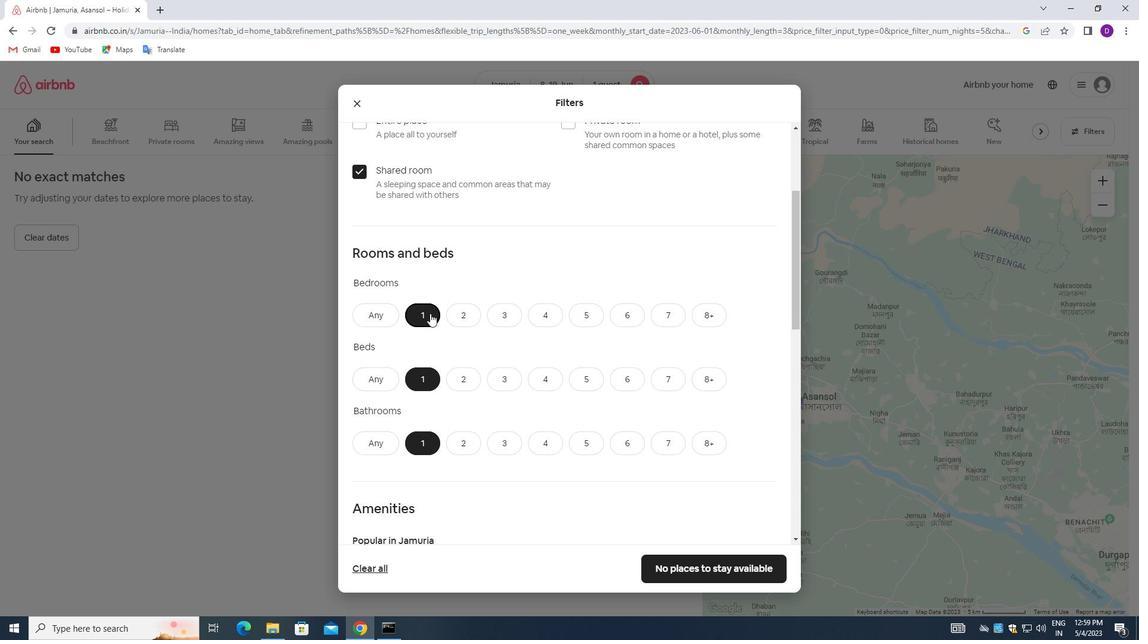 
Action: Mouse scrolled (432, 313) with delta (0, 0)
Screenshot: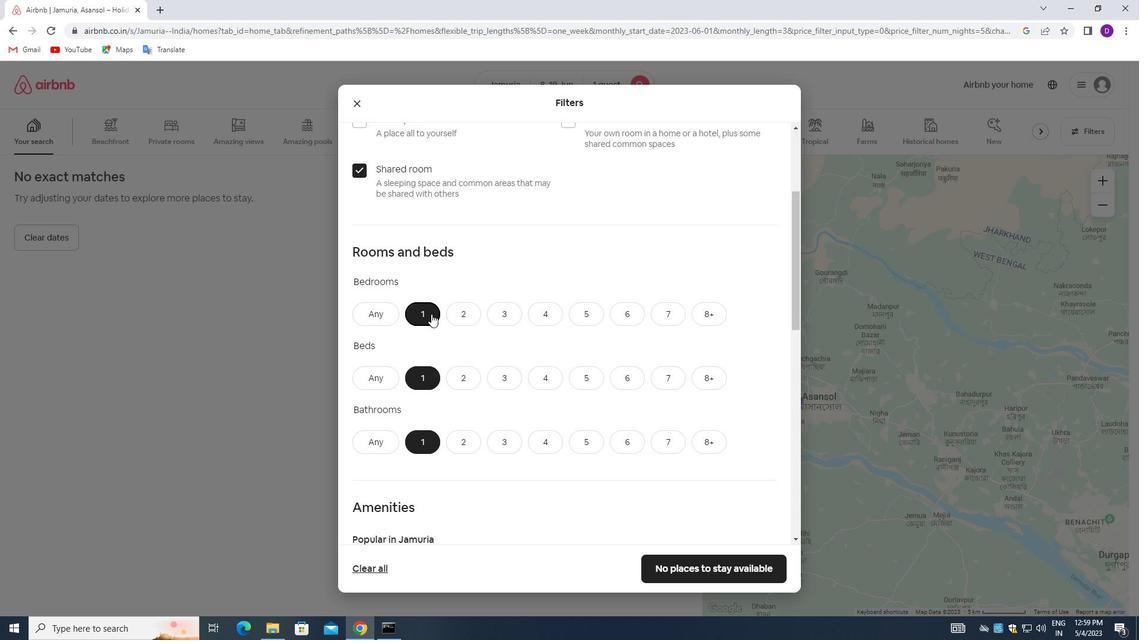 
Action: Mouse moved to (456, 348)
Screenshot: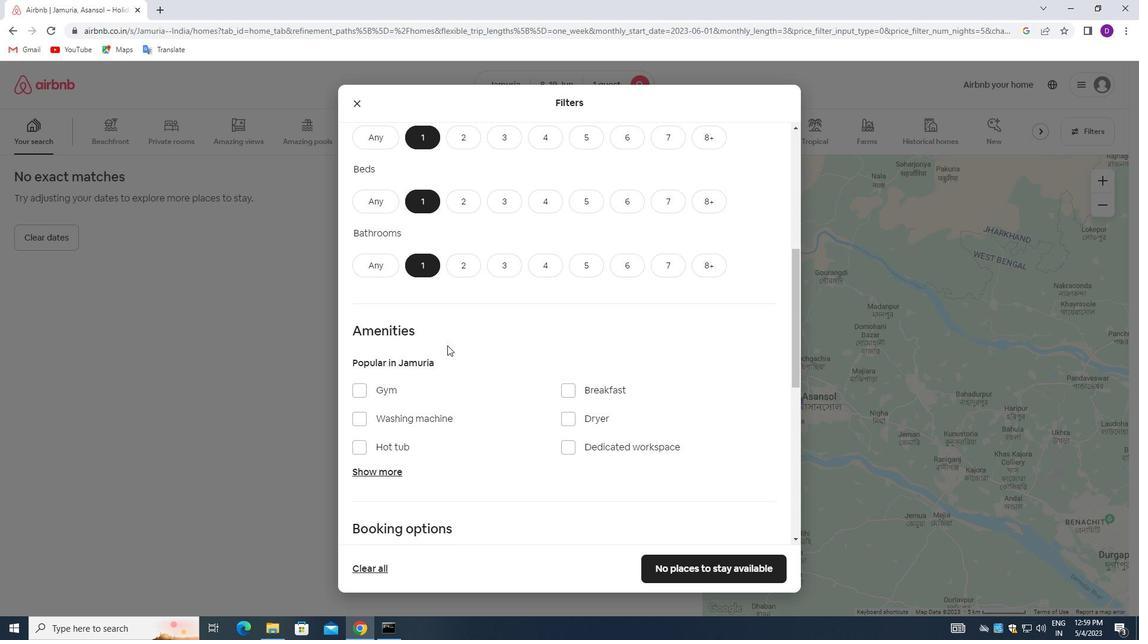 
Action: Mouse scrolled (456, 347) with delta (0, 0)
Screenshot: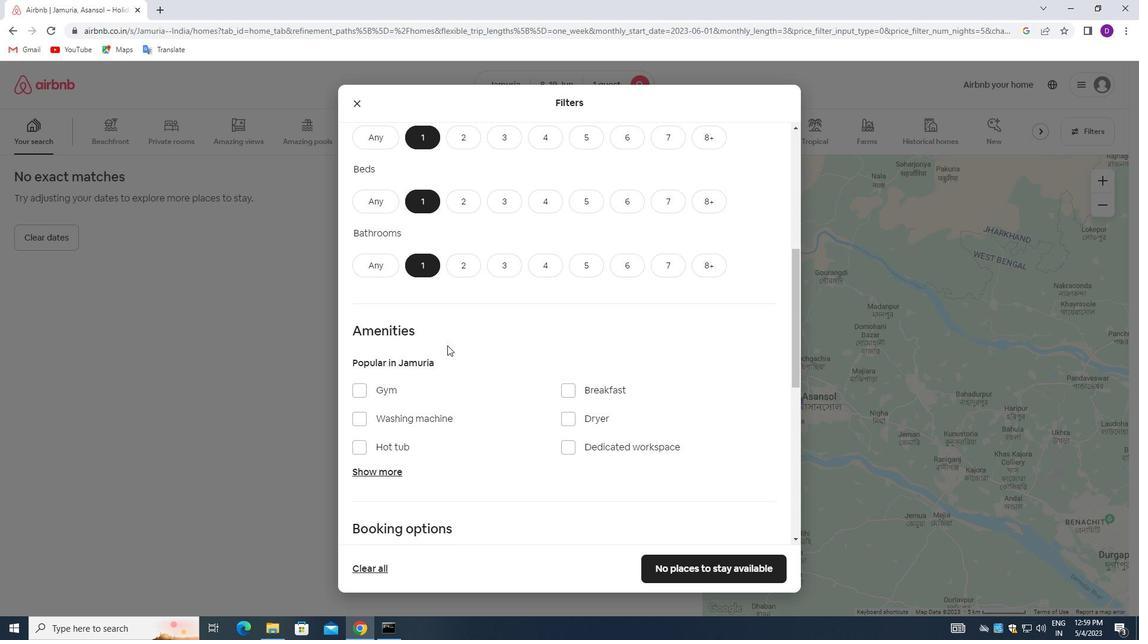 
Action: Mouse moved to (458, 350)
Screenshot: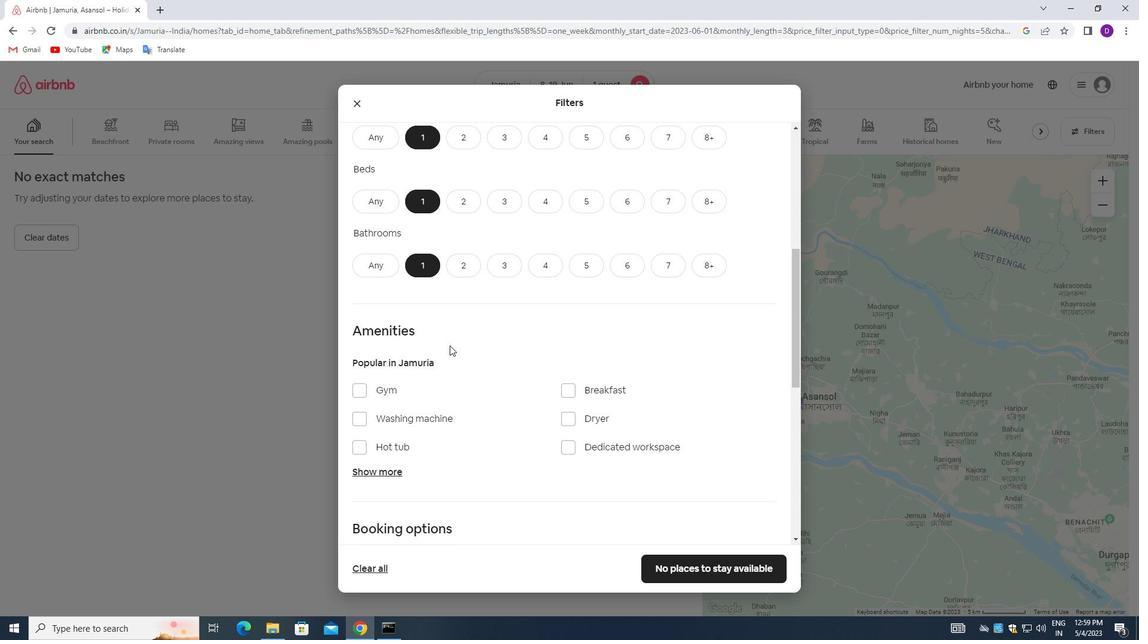 
Action: Mouse scrolled (458, 349) with delta (0, 0)
Screenshot: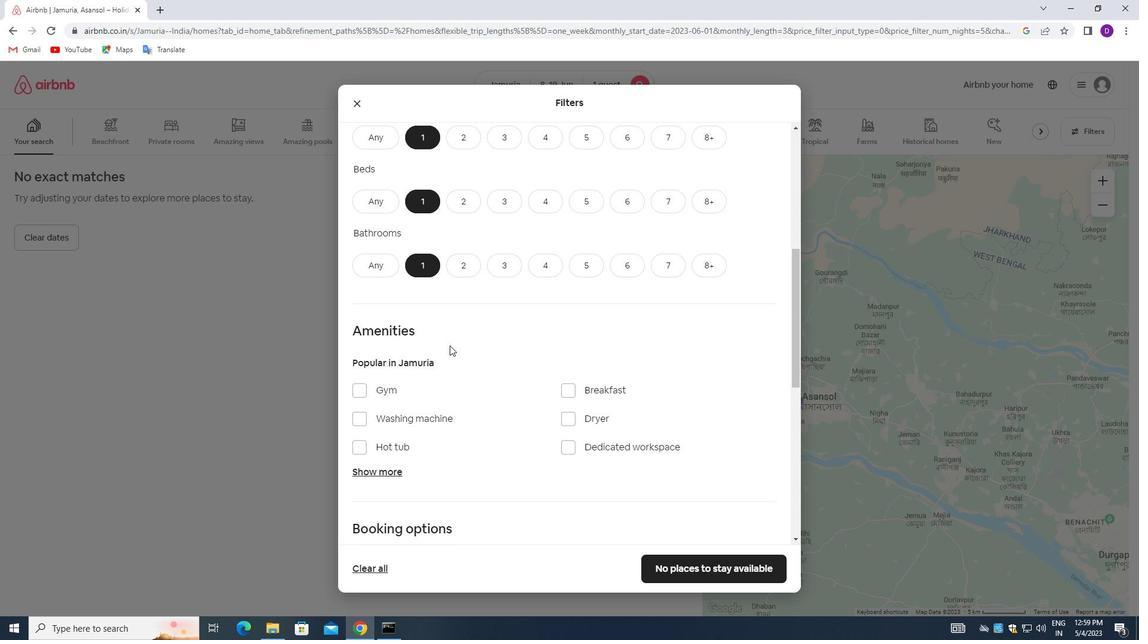 
Action: Mouse scrolled (458, 349) with delta (0, 0)
Screenshot: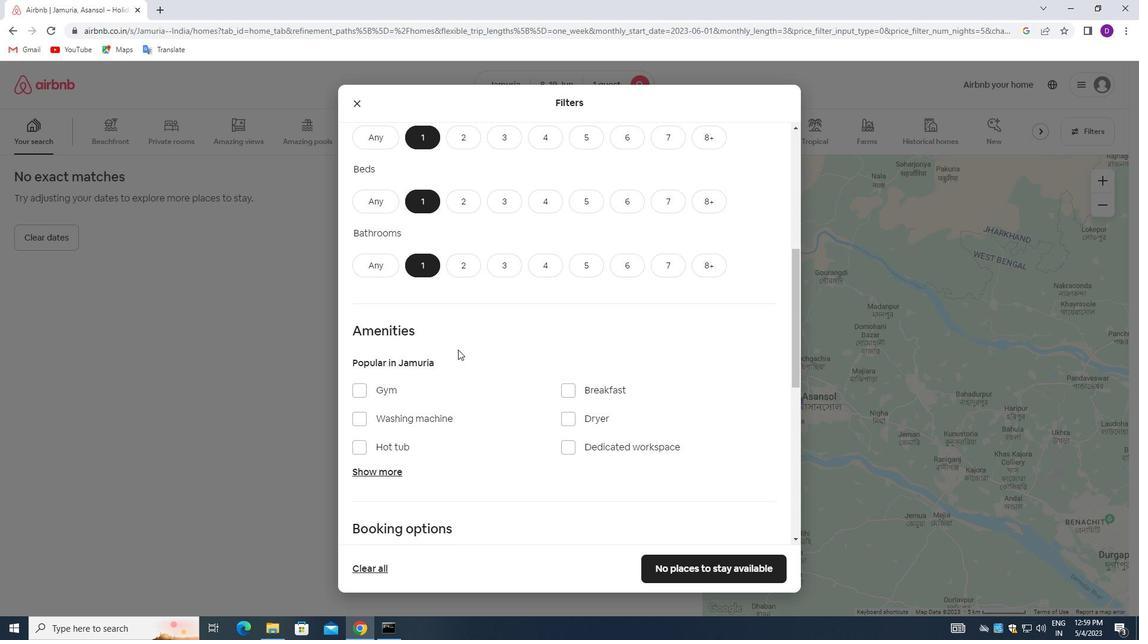 
Action: Mouse moved to (458, 351)
Screenshot: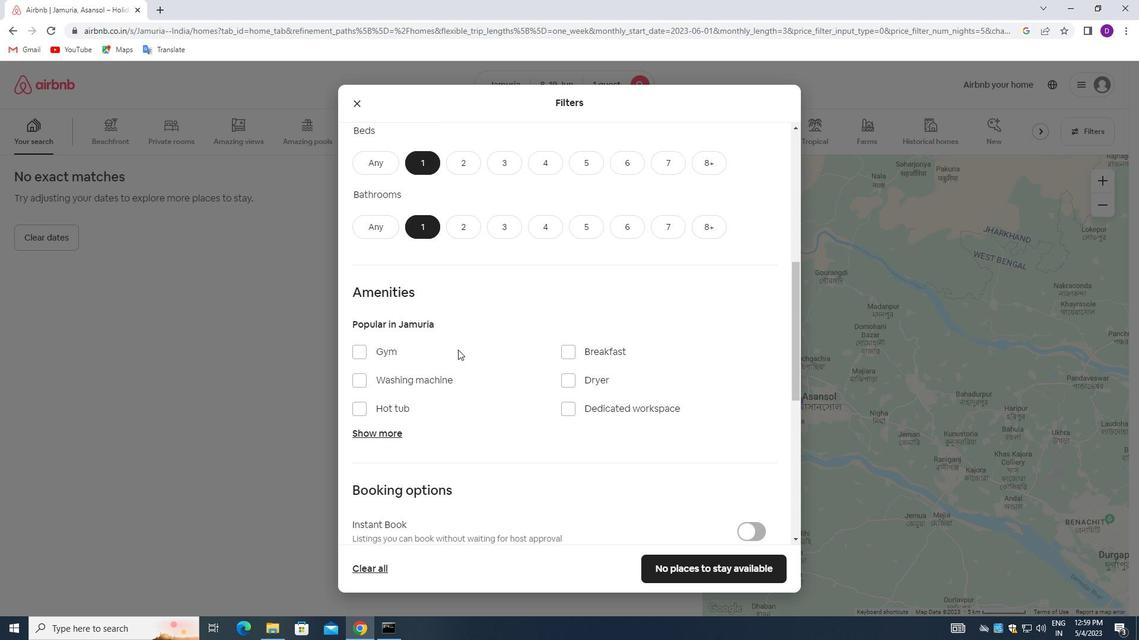 
Action: Mouse scrolled (458, 351) with delta (0, 0)
Screenshot: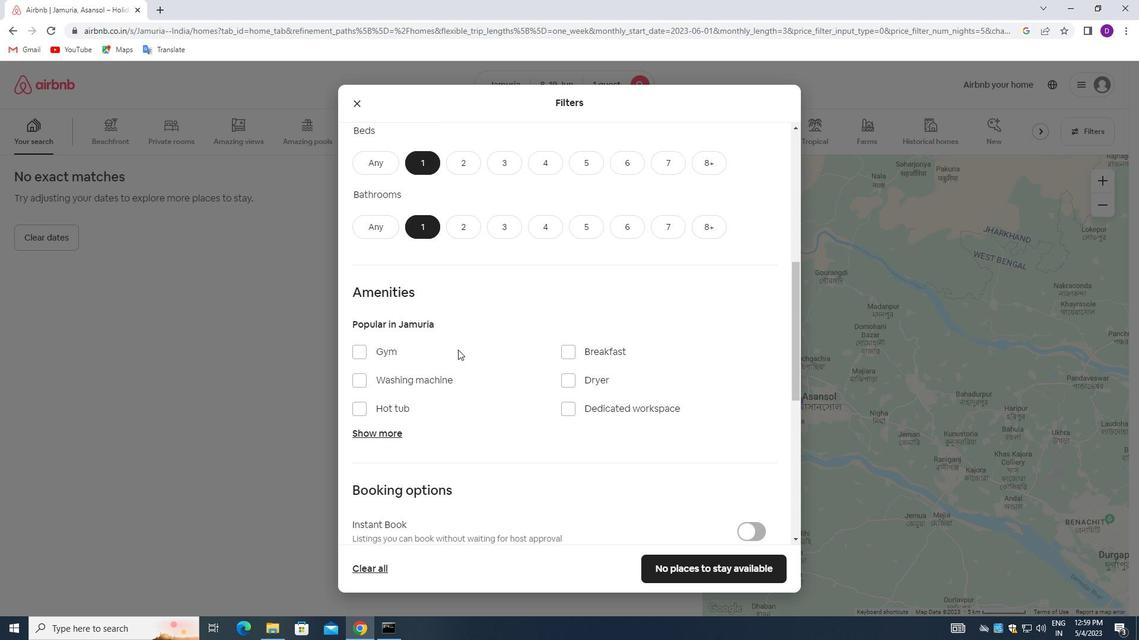 
Action: Mouse moved to (746, 373)
Screenshot: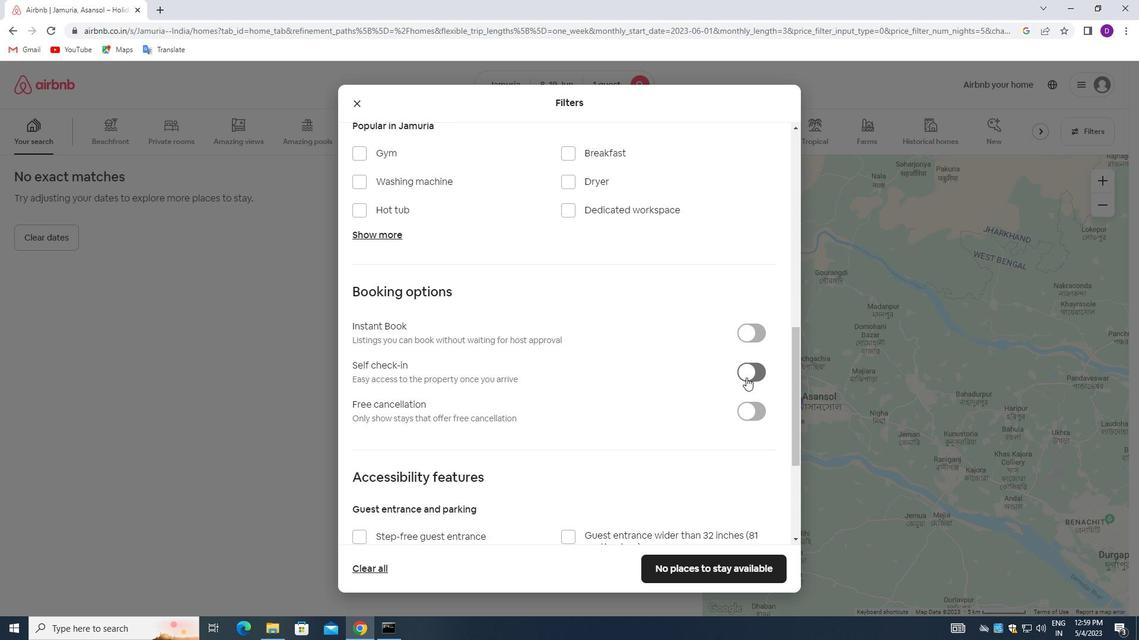 
Action: Mouse pressed left at (746, 373)
Screenshot: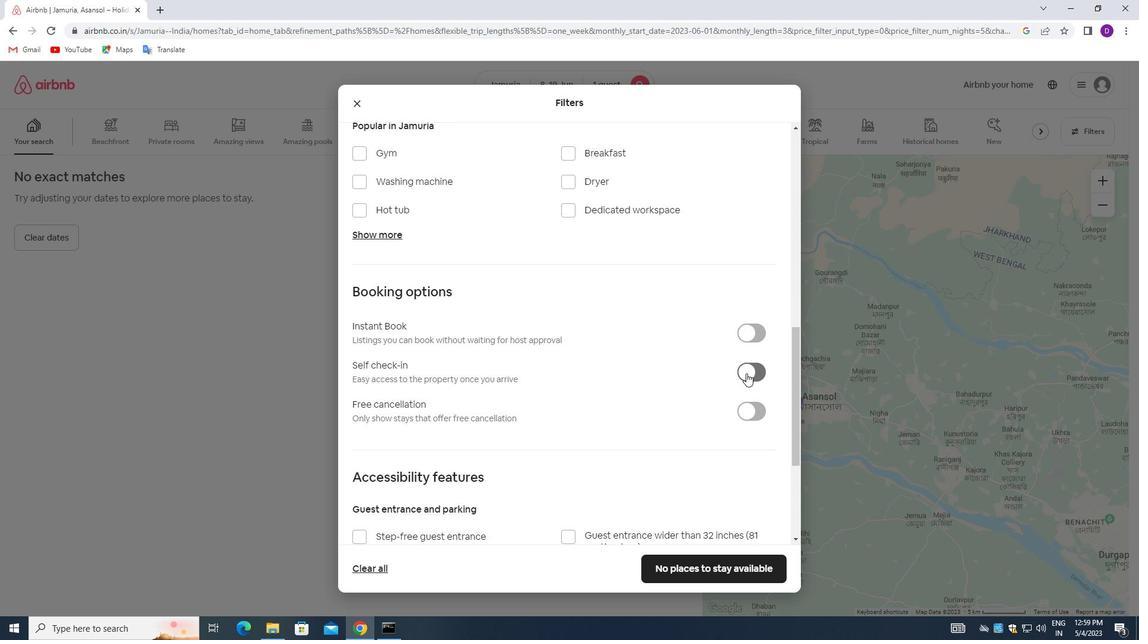 
Action: Mouse moved to (547, 391)
Screenshot: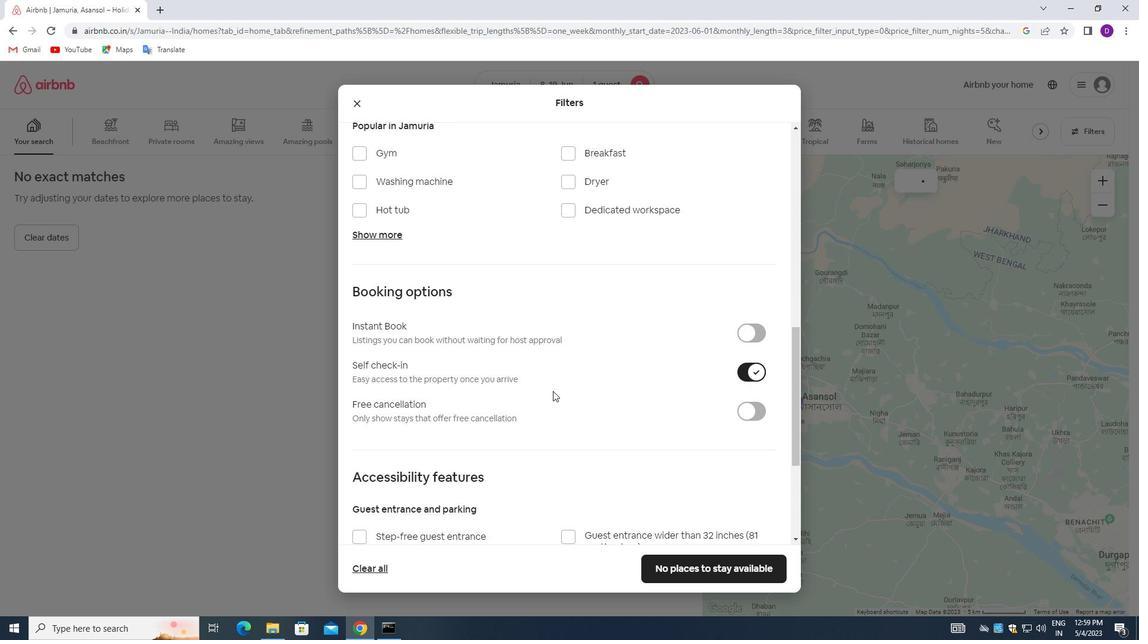 
Action: Mouse scrolled (547, 391) with delta (0, 0)
Screenshot: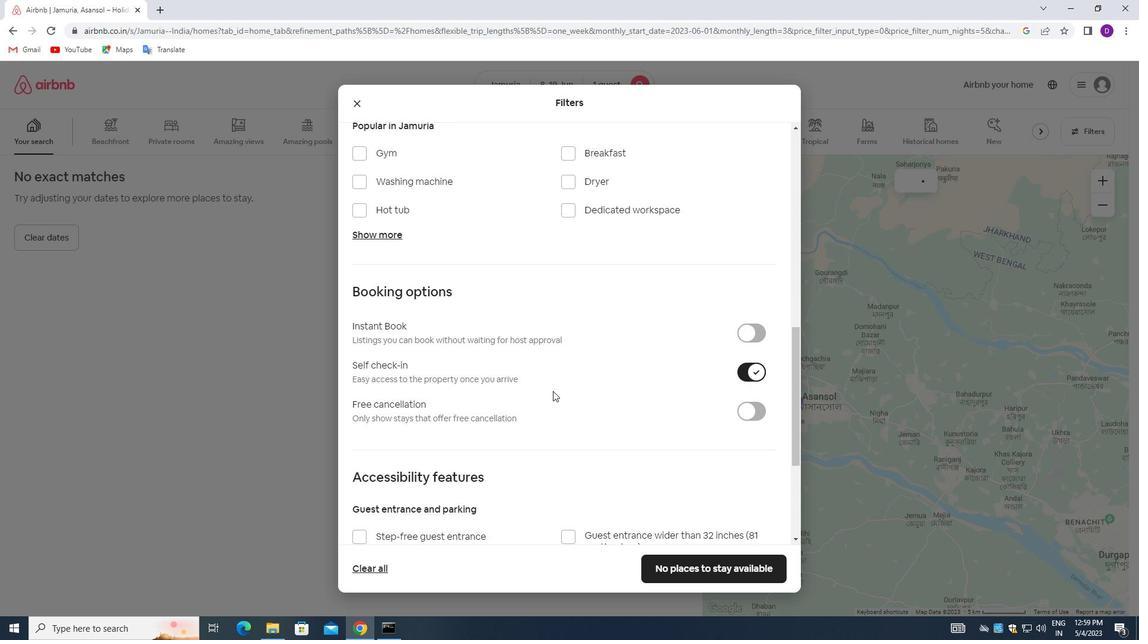 
Action: Mouse moved to (547, 391)
Screenshot: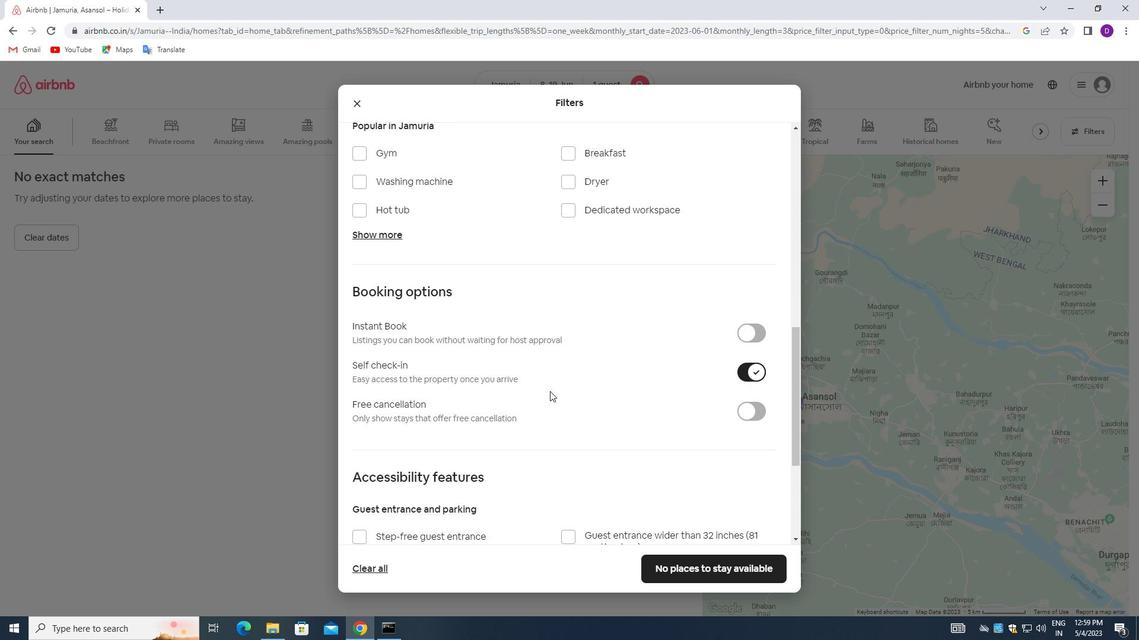
Action: Mouse scrolled (547, 391) with delta (0, 0)
Screenshot: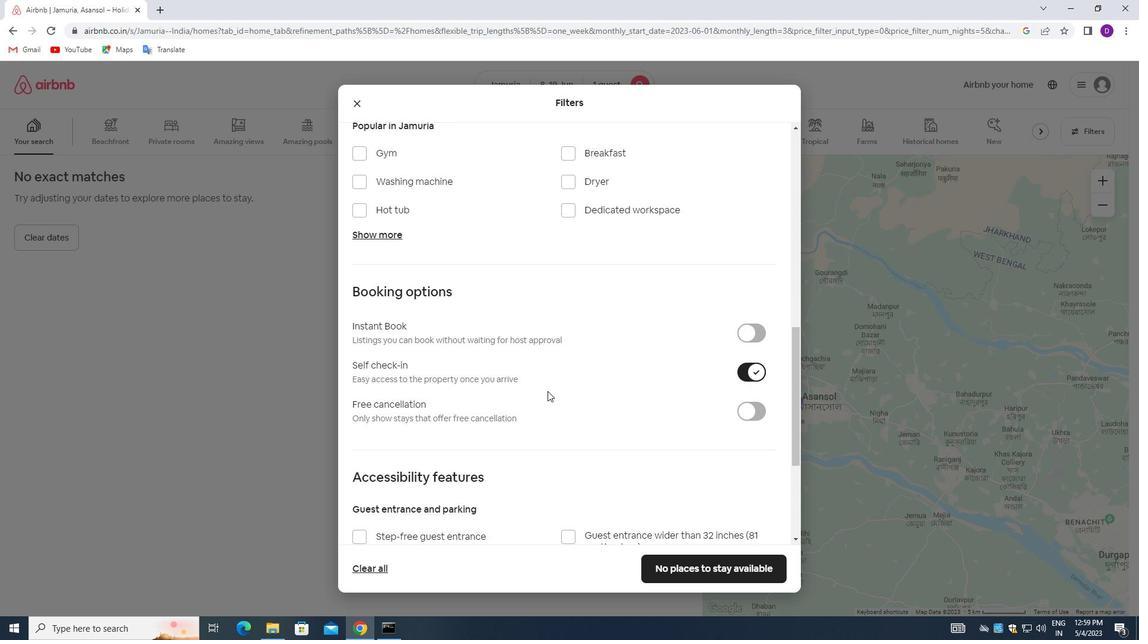 
Action: Mouse moved to (544, 391)
Screenshot: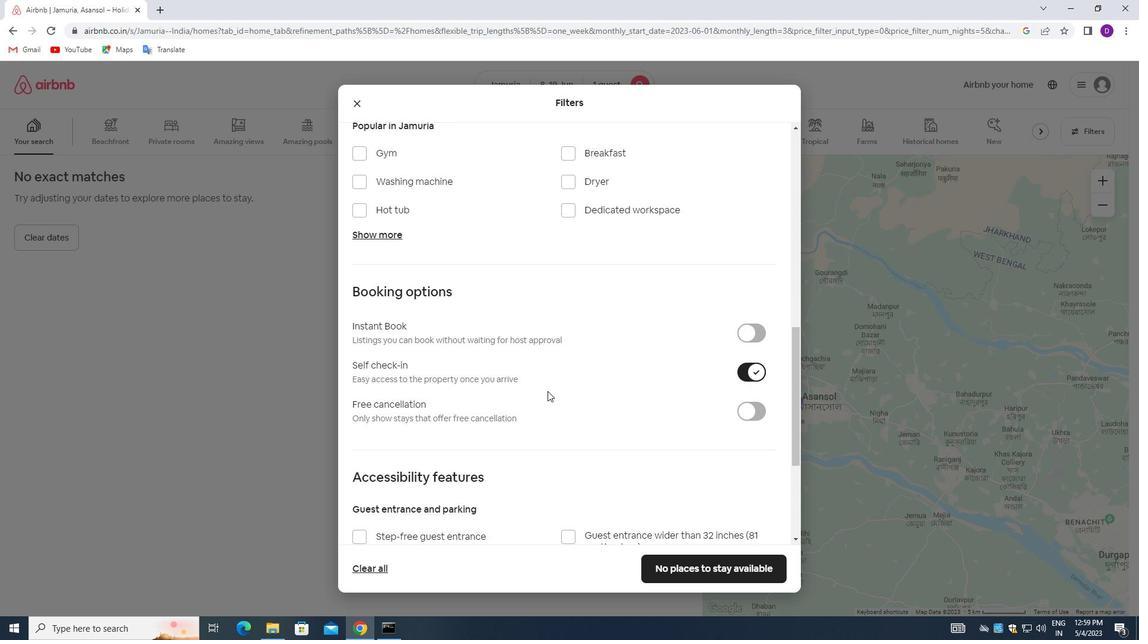 
Action: Mouse scrolled (544, 391) with delta (0, 0)
Screenshot: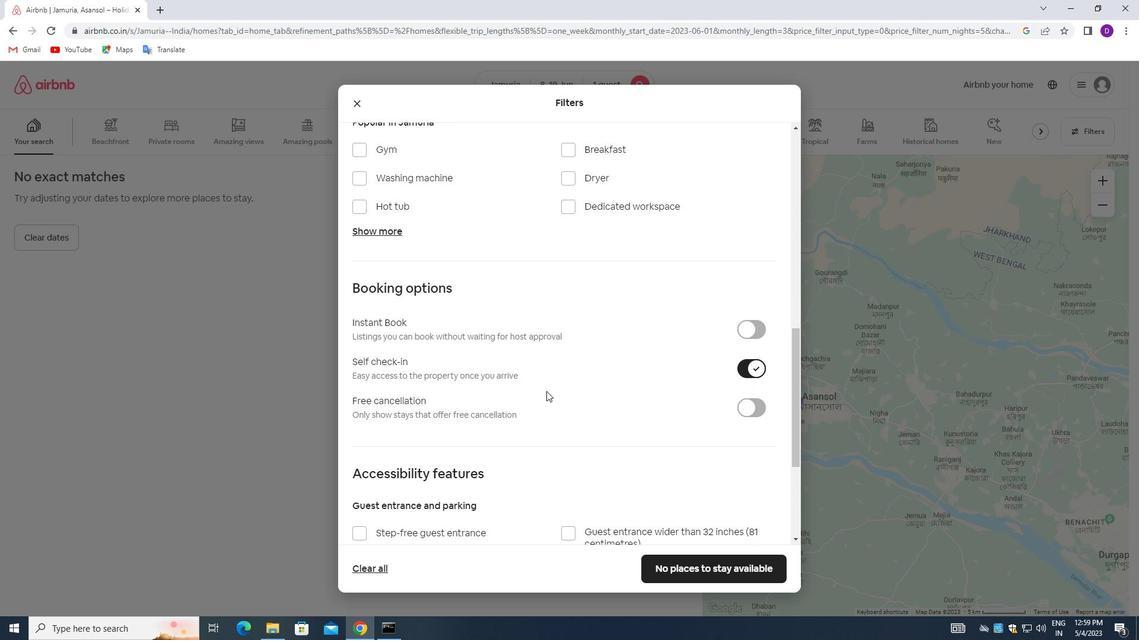 
Action: Mouse moved to (543, 391)
Screenshot: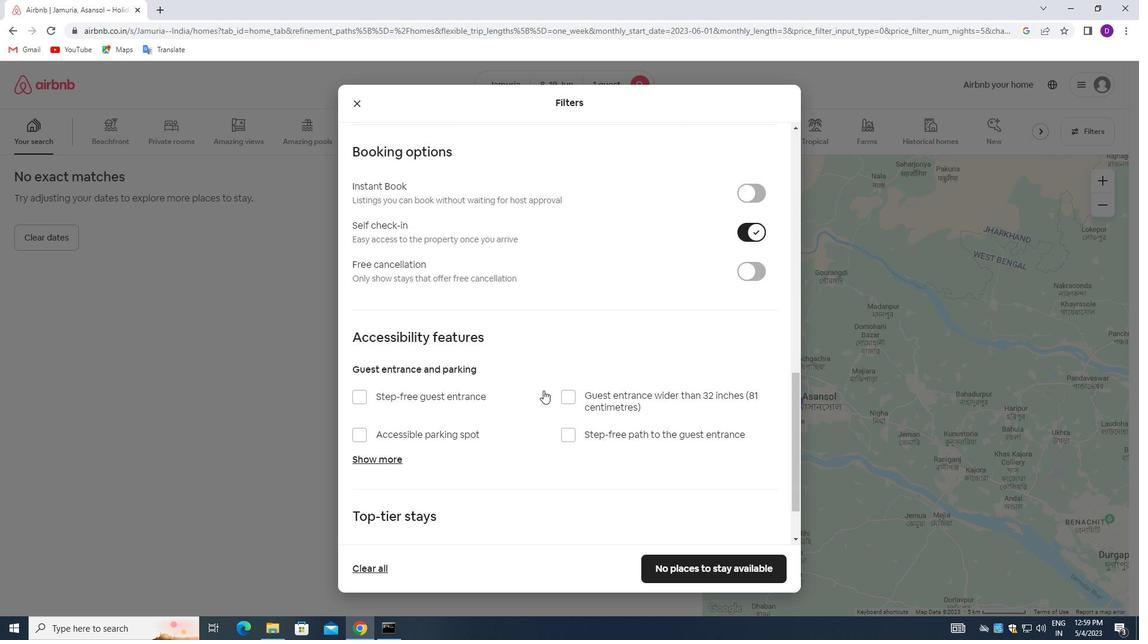 
Action: Mouse scrolled (543, 390) with delta (0, 0)
Screenshot: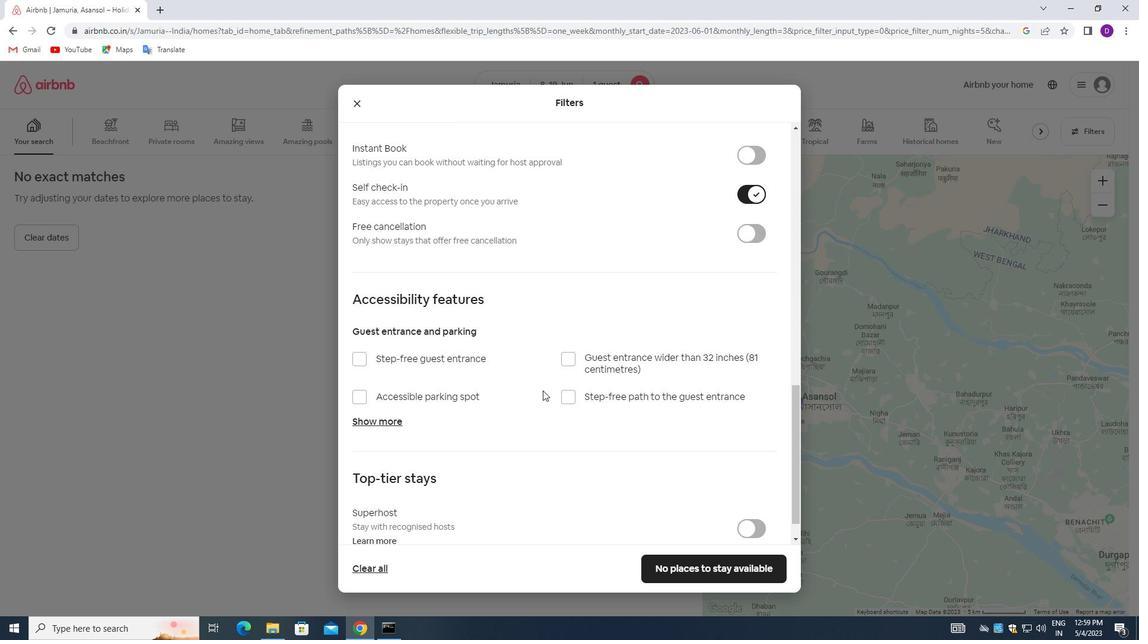
Action: Mouse moved to (542, 392)
Screenshot: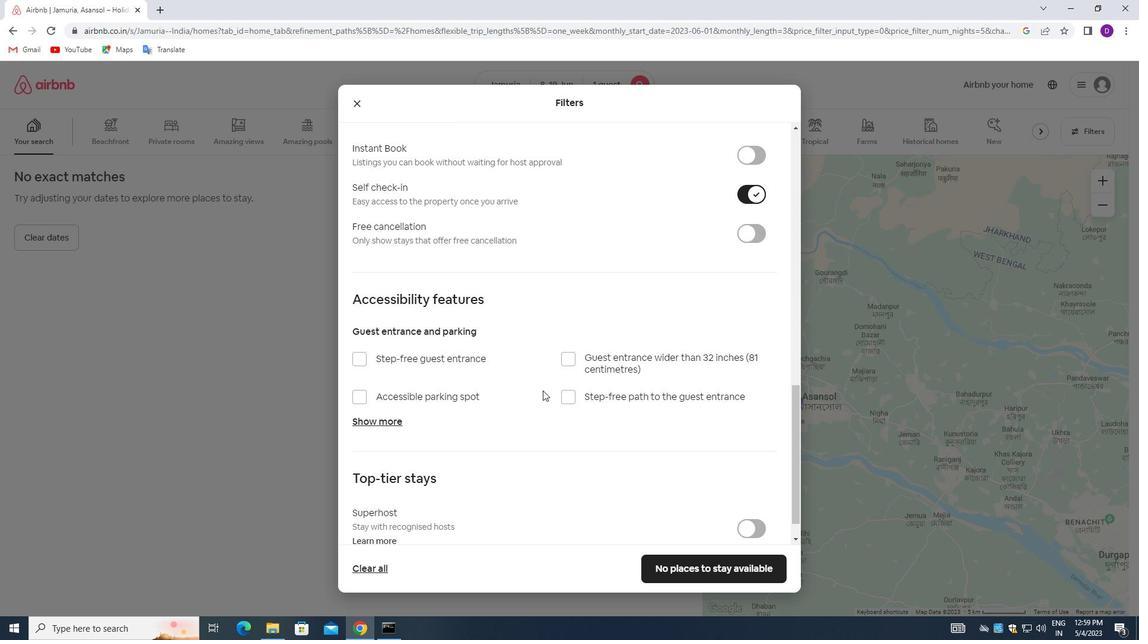 
Action: Mouse scrolled (542, 391) with delta (0, 0)
Screenshot: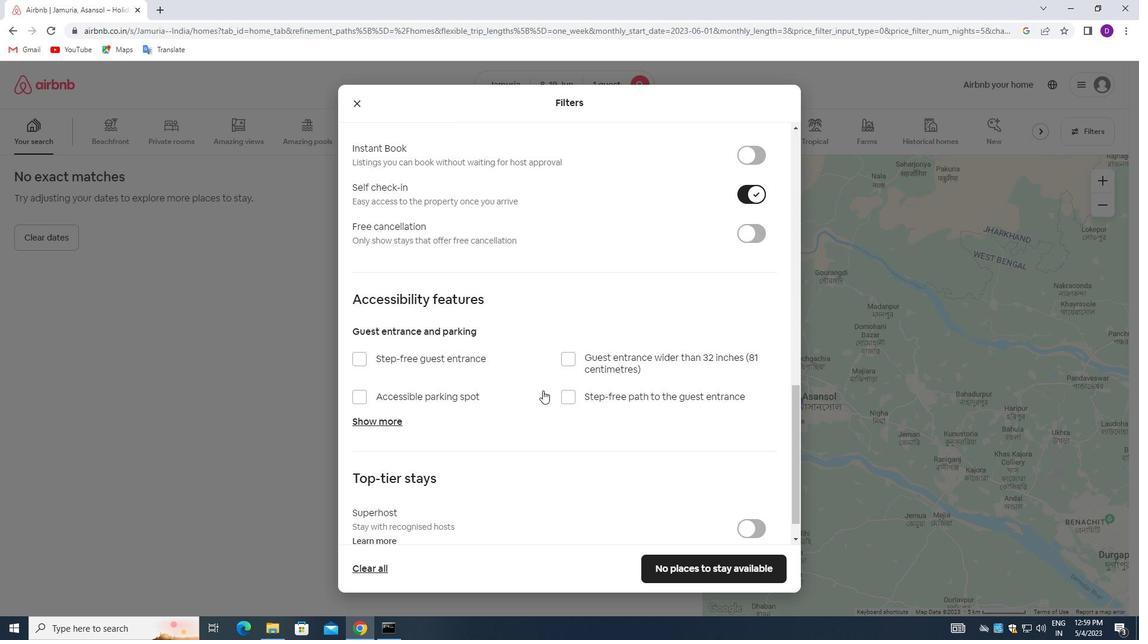 
Action: Mouse moved to (542, 393)
Screenshot: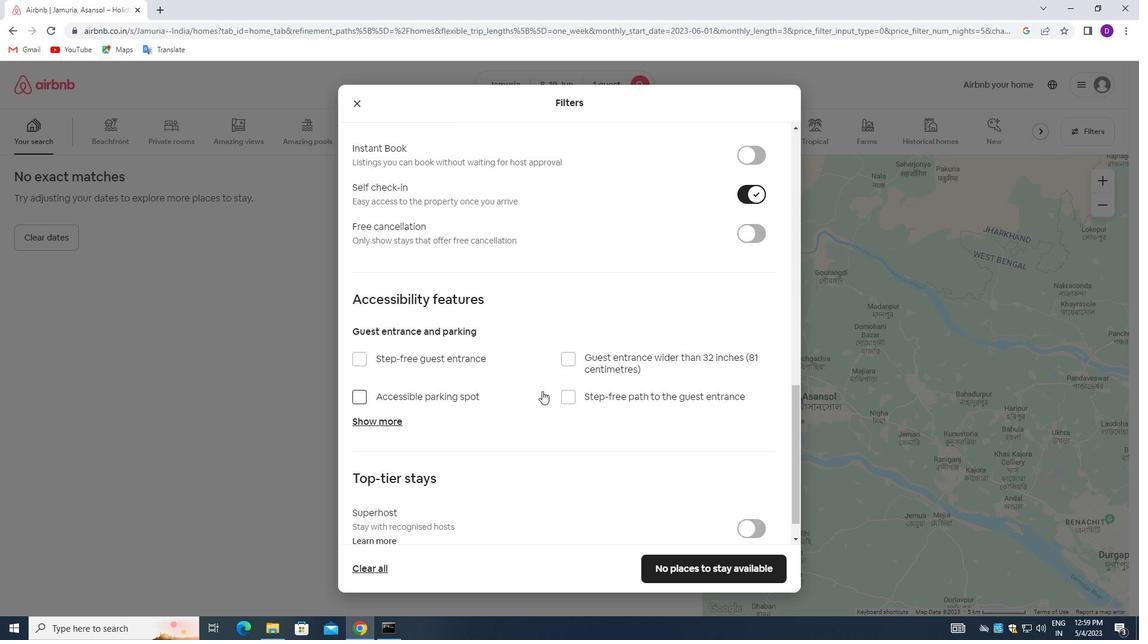 
Action: Mouse scrolled (542, 392) with delta (0, 0)
Screenshot: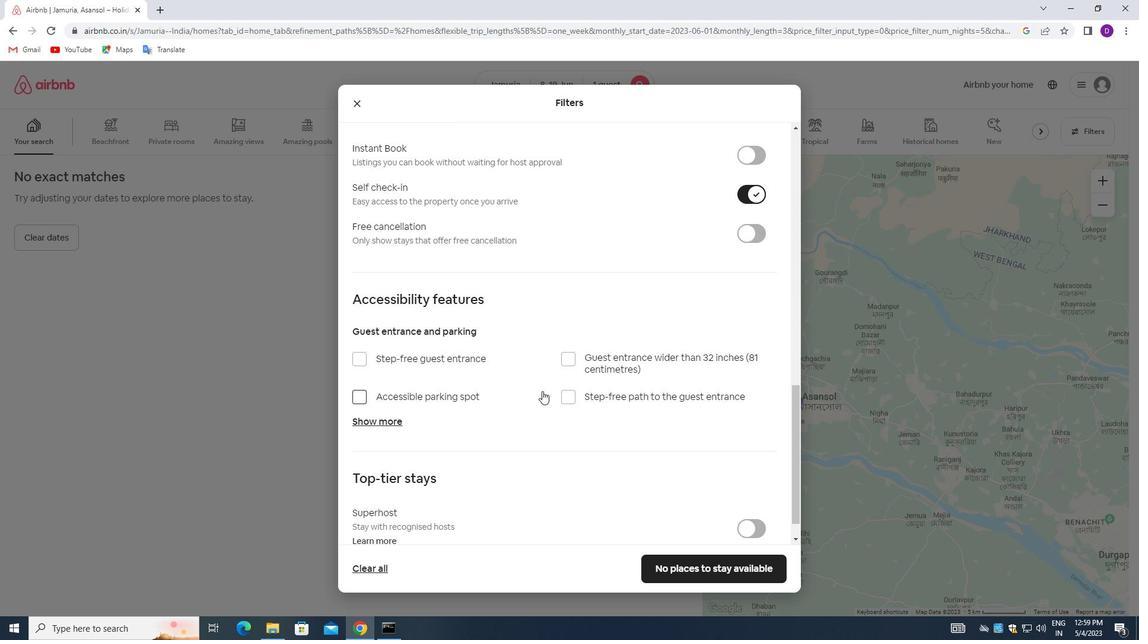 
Action: Mouse moved to (541, 394)
Screenshot: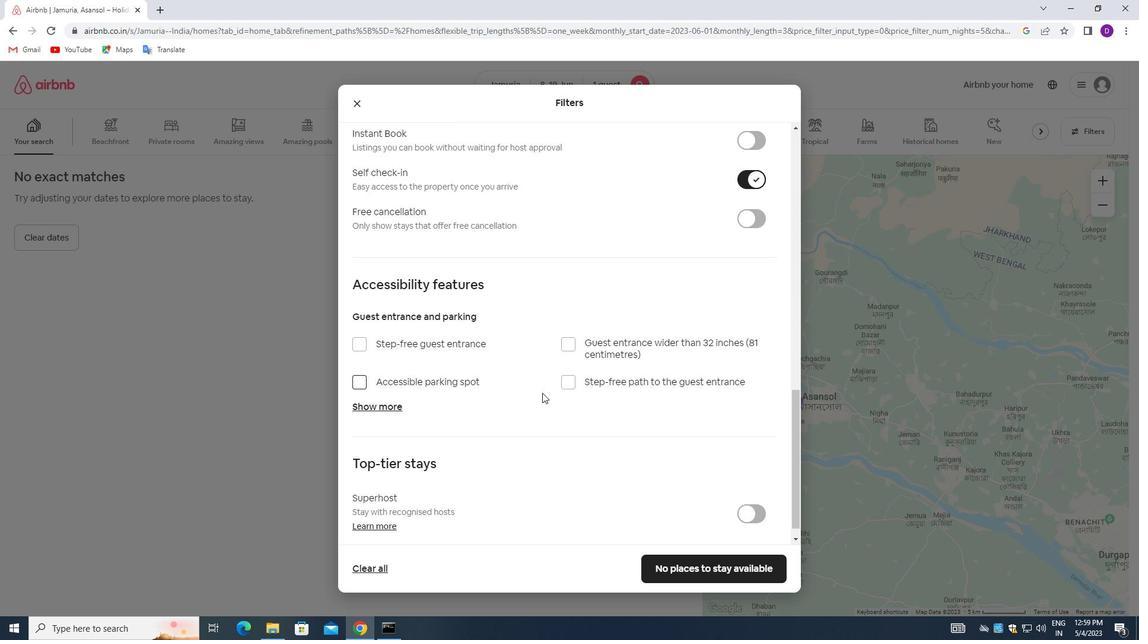 
Action: Mouse scrolled (541, 394) with delta (0, 0)
Screenshot: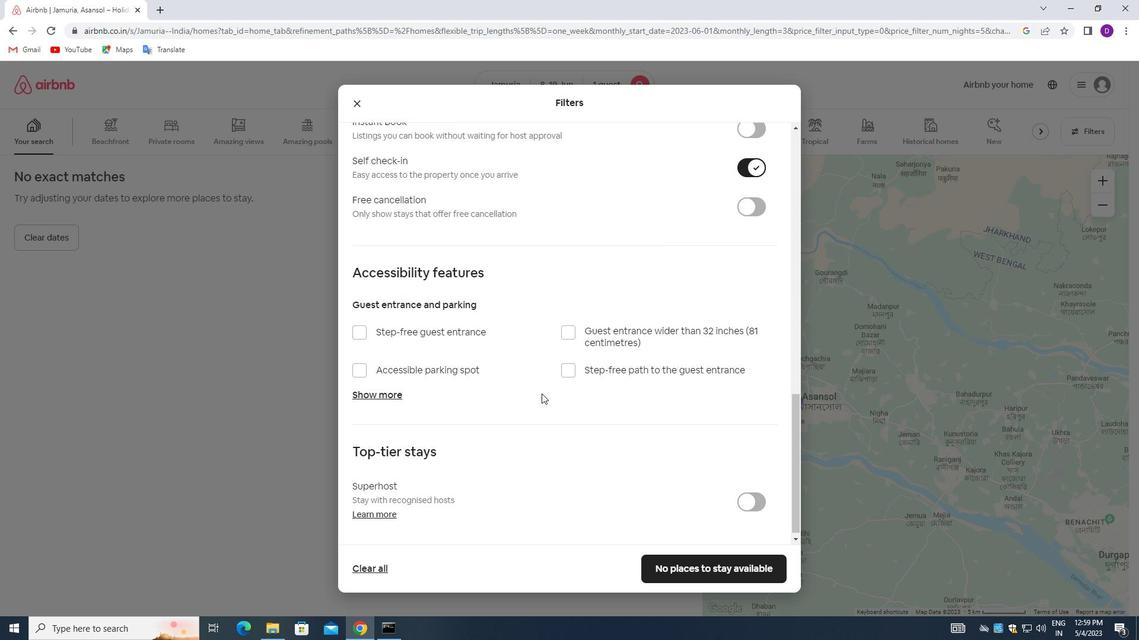 
Action: Mouse moved to (531, 416)
Screenshot: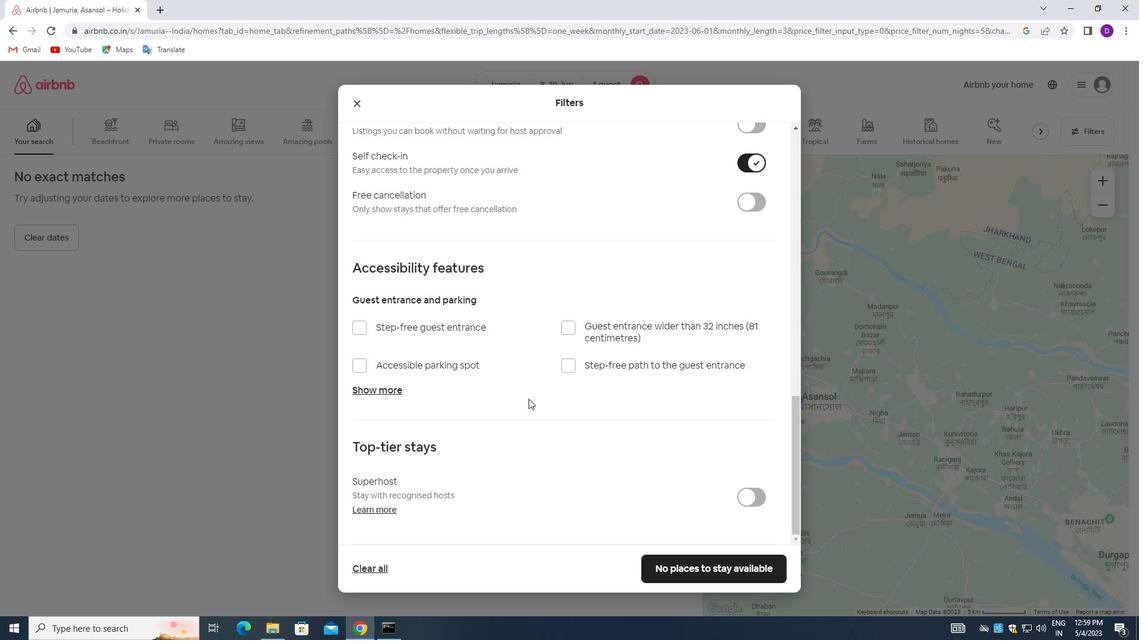
Action: Mouse scrolled (531, 416) with delta (0, 0)
Screenshot: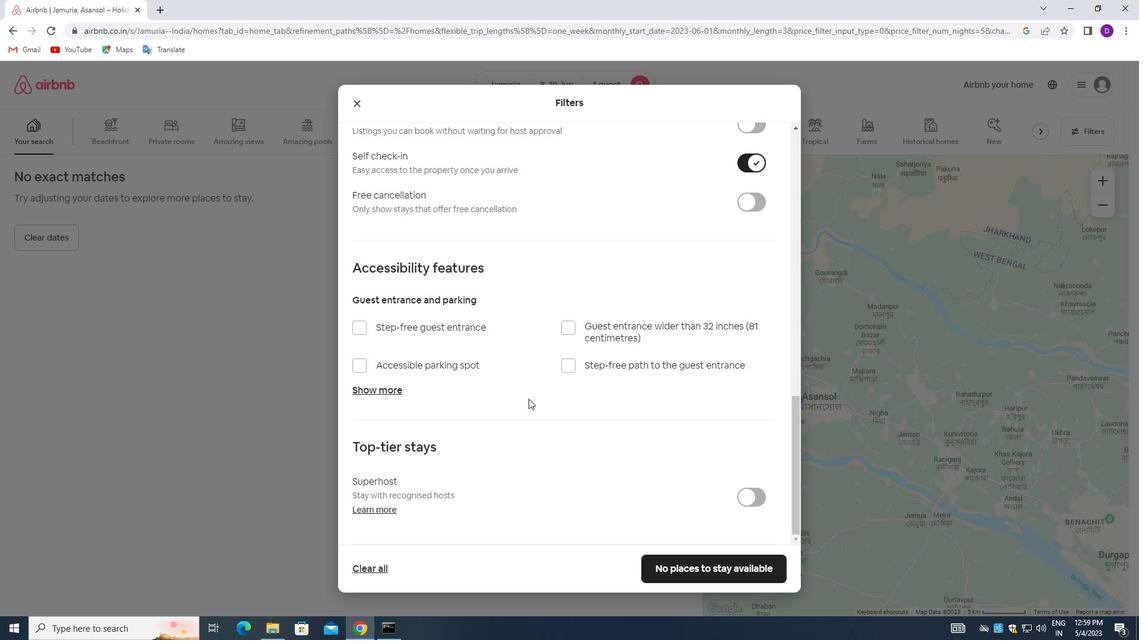 
Action: Mouse moved to (533, 427)
Screenshot: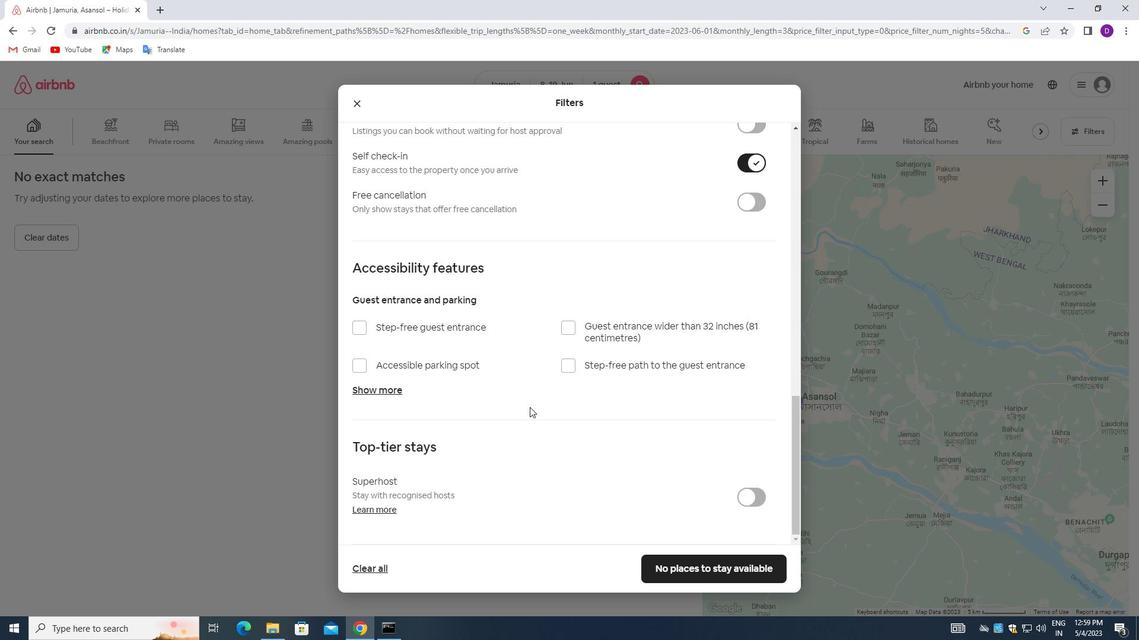 
Action: Mouse scrolled (533, 427) with delta (0, 0)
Screenshot: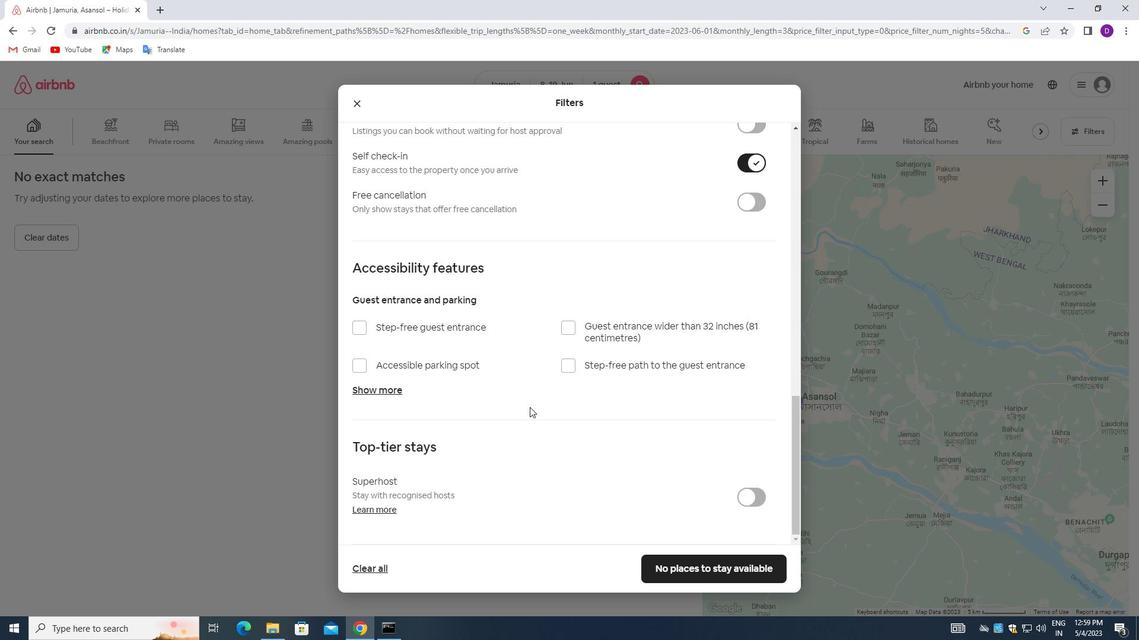 
Action: Mouse moved to (678, 568)
Screenshot: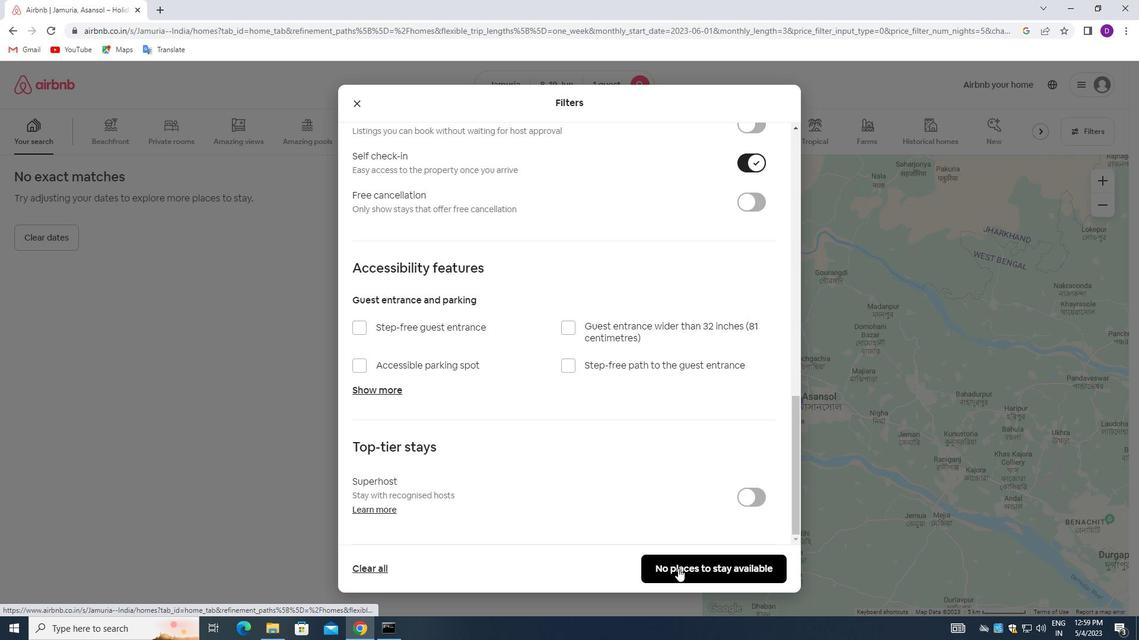 
Action: Mouse pressed left at (678, 568)
Screenshot: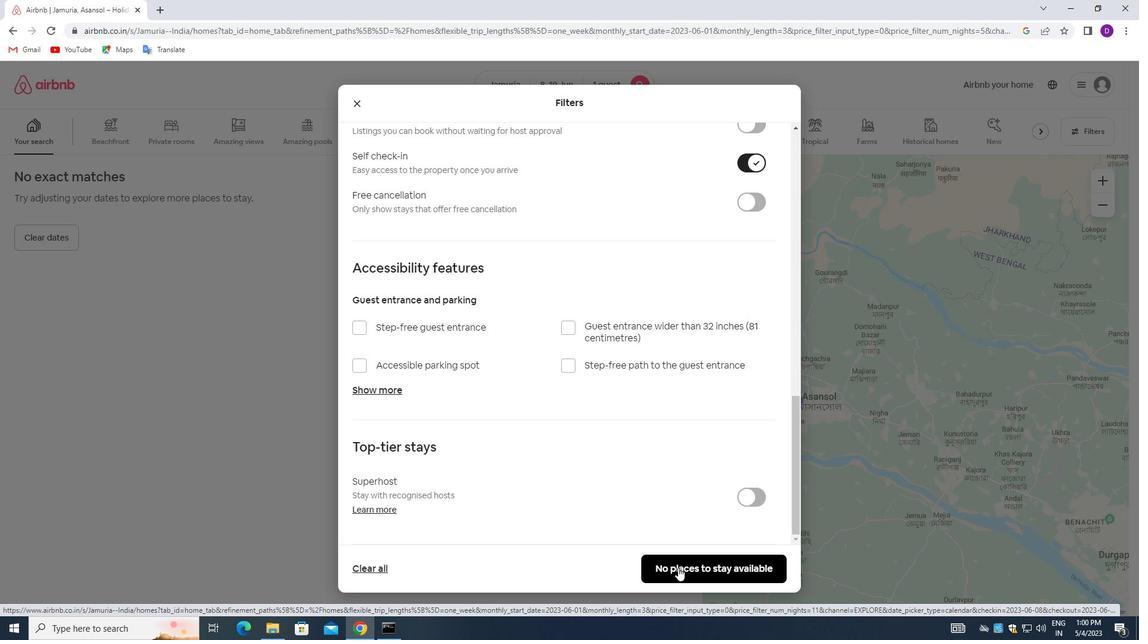 
Action: Mouse moved to (572, 379)
Screenshot: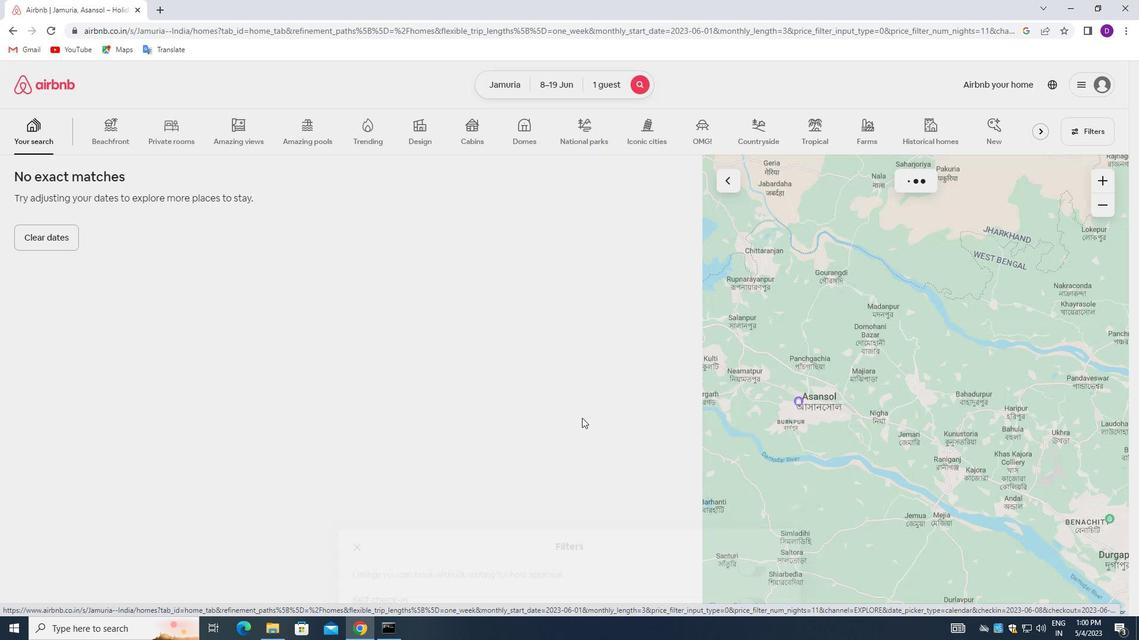 
